 Task: Find connections with filter location Umm al Qaywayn with filter topic #Workfromhomewith filter profile language Spanish with filter current company Google with filter school Institute of Cost and Work Accountants of India with filter industry Bars, Taverns, and Nightclubs with filter service category AssistanceAdvertising with filter keywords title Marketing Director
Action: Mouse moved to (496, 105)
Screenshot: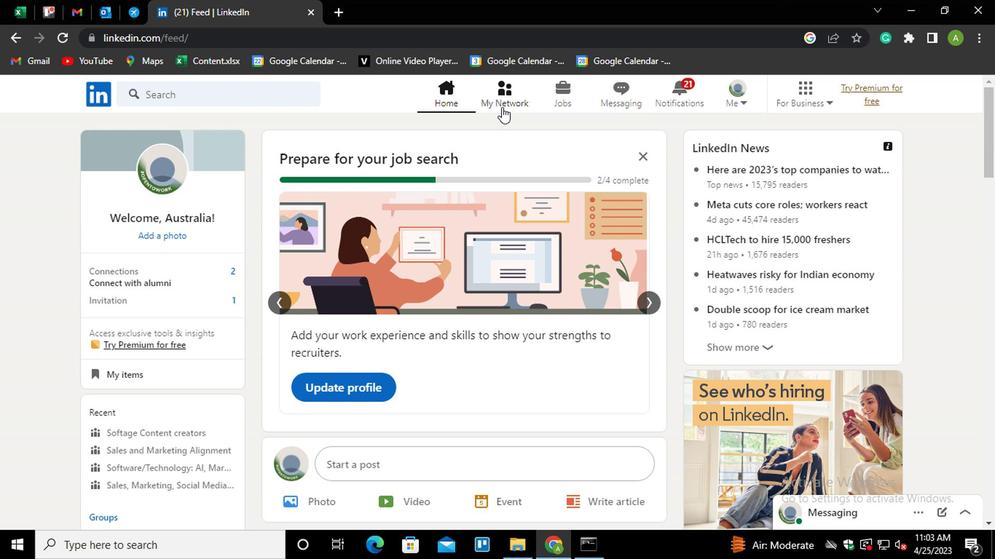 
Action: Mouse pressed left at (496, 105)
Screenshot: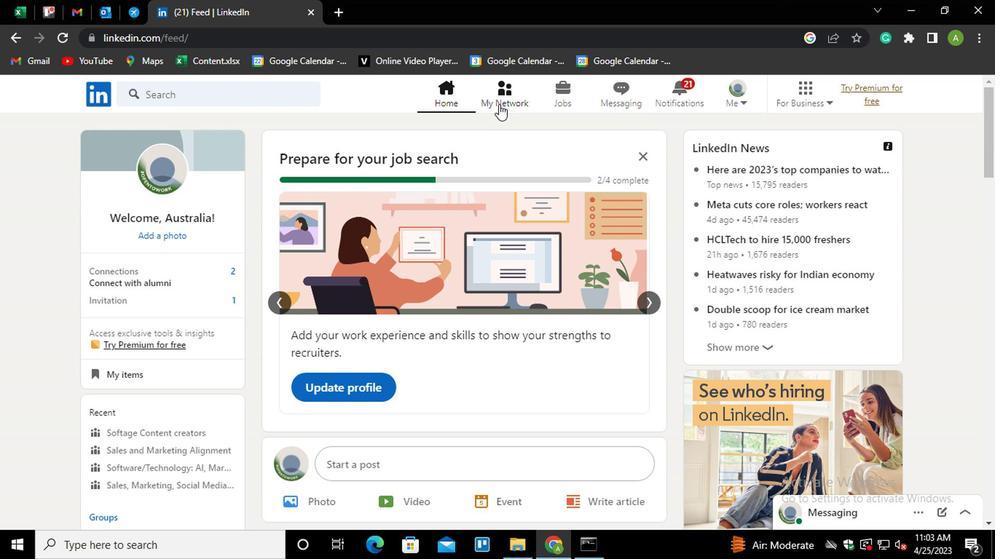 
Action: Mouse moved to (196, 179)
Screenshot: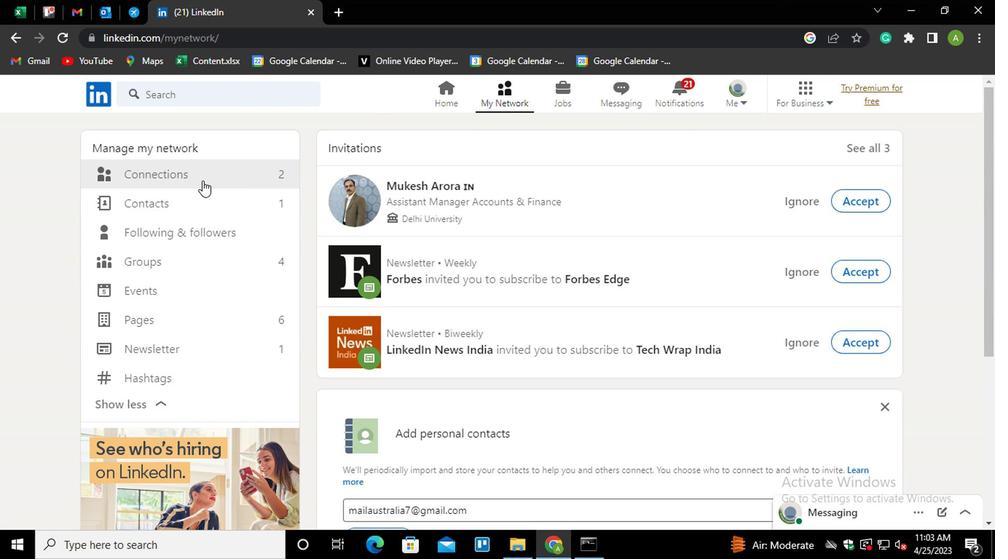 
Action: Mouse pressed left at (196, 179)
Screenshot: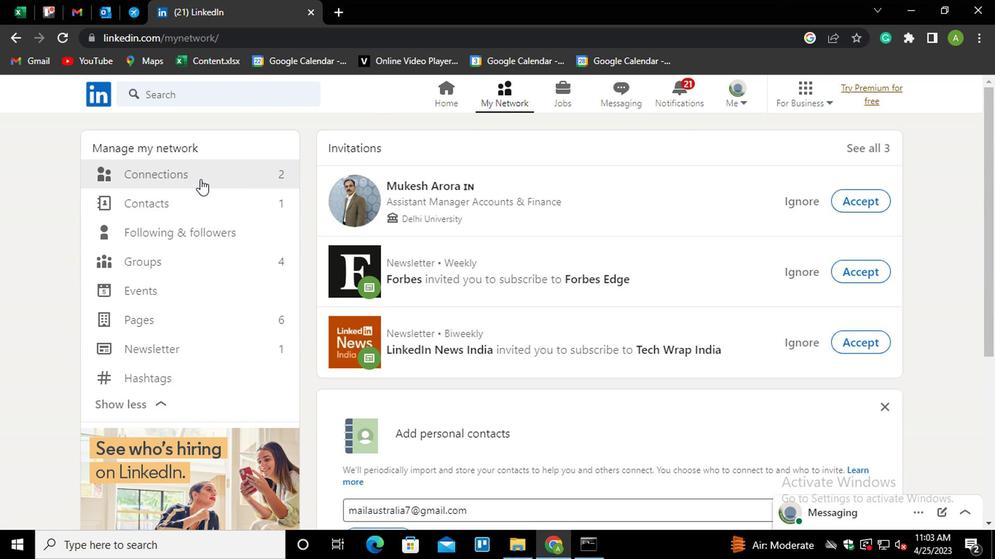 
Action: Mouse moved to (583, 173)
Screenshot: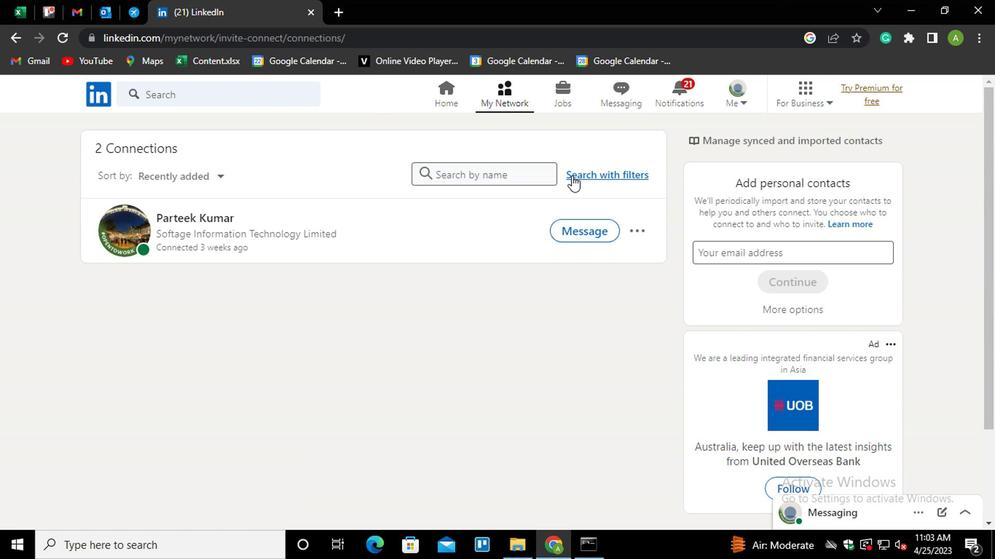 
Action: Mouse pressed left at (583, 173)
Screenshot: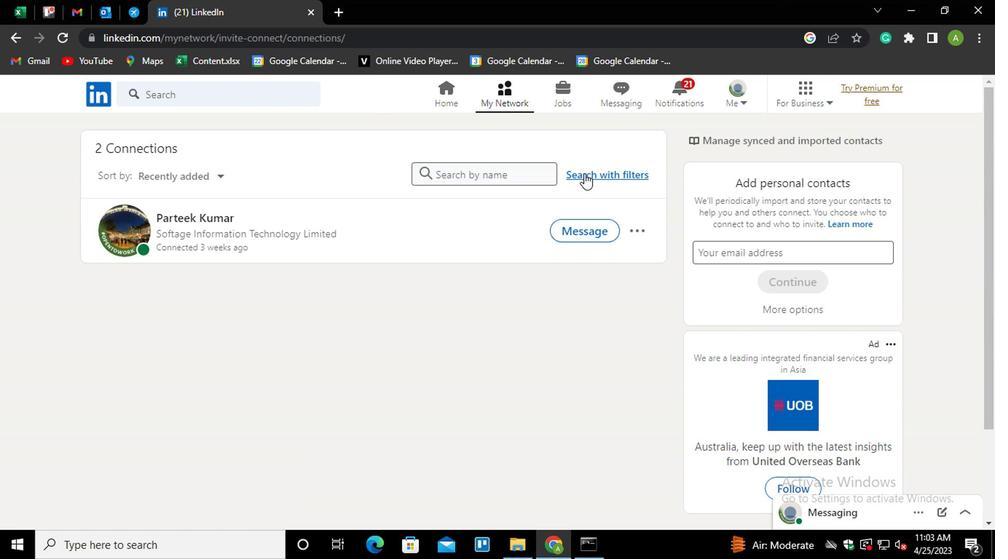 
Action: Mouse moved to (488, 143)
Screenshot: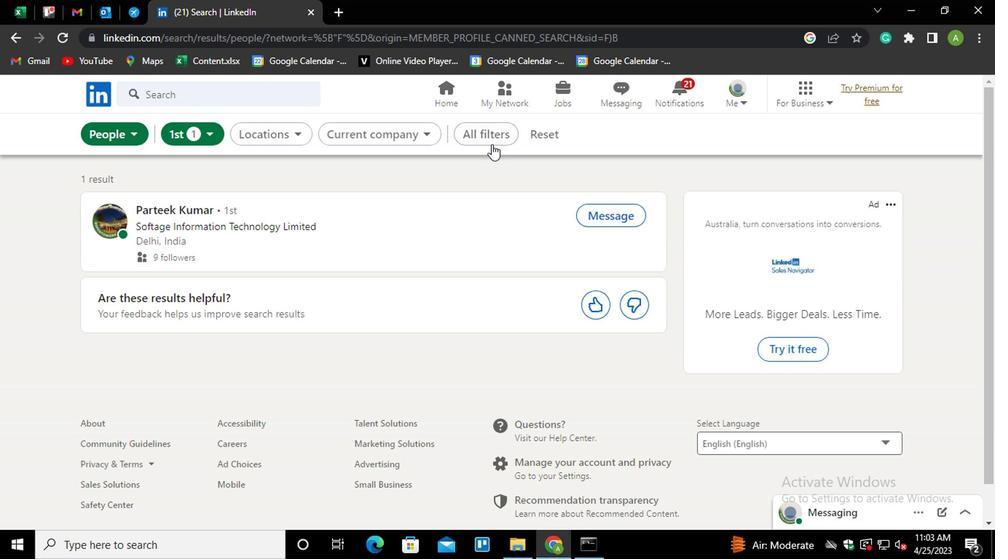 
Action: Mouse pressed left at (488, 143)
Screenshot: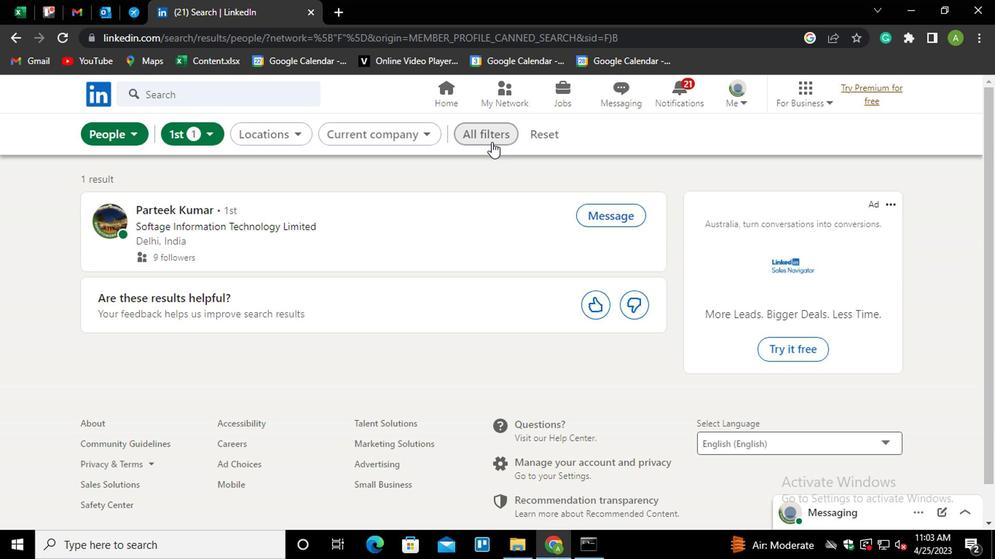 
Action: Mouse moved to (700, 308)
Screenshot: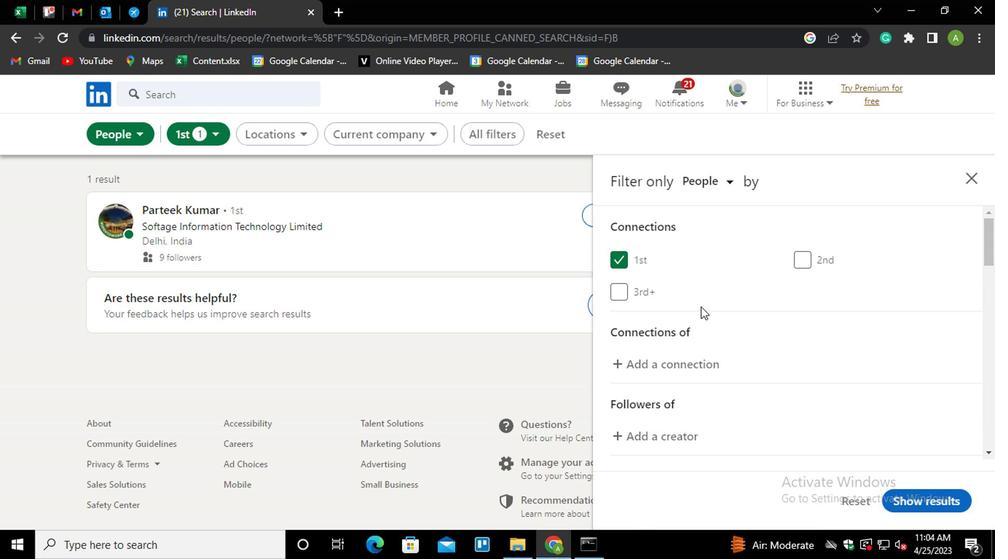 
Action: Mouse scrolled (700, 307) with delta (0, 0)
Screenshot: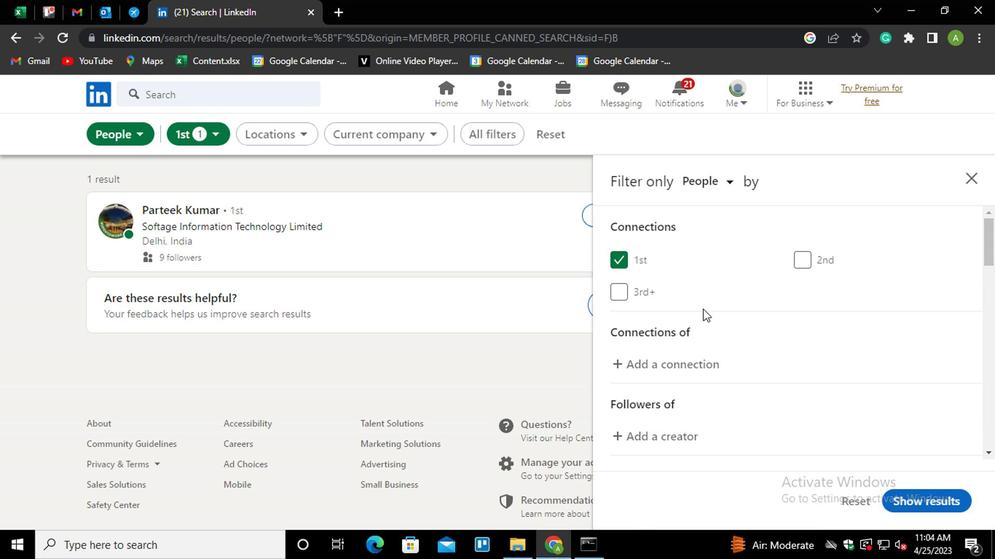 
Action: Mouse moved to (700, 309)
Screenshot: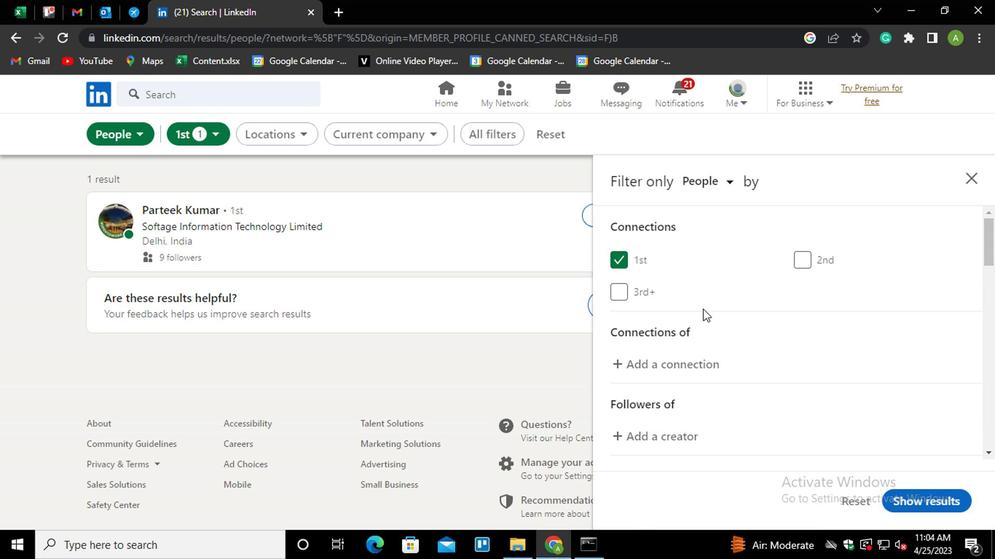 
Action: Mouse scrolled (700, 308) with delta (0, -1)
Screenshot: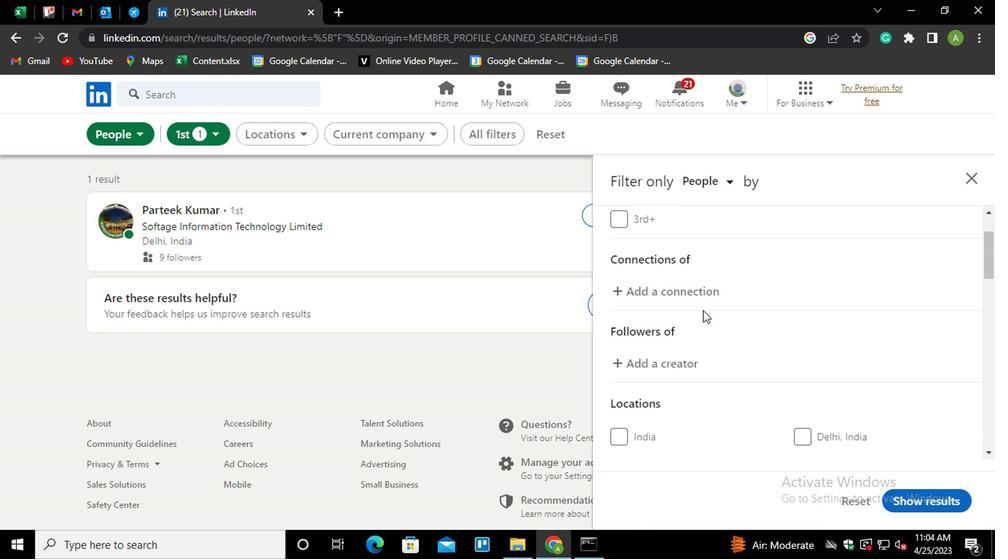 
Action: Mouse moved to (655, 422)
Screenshot: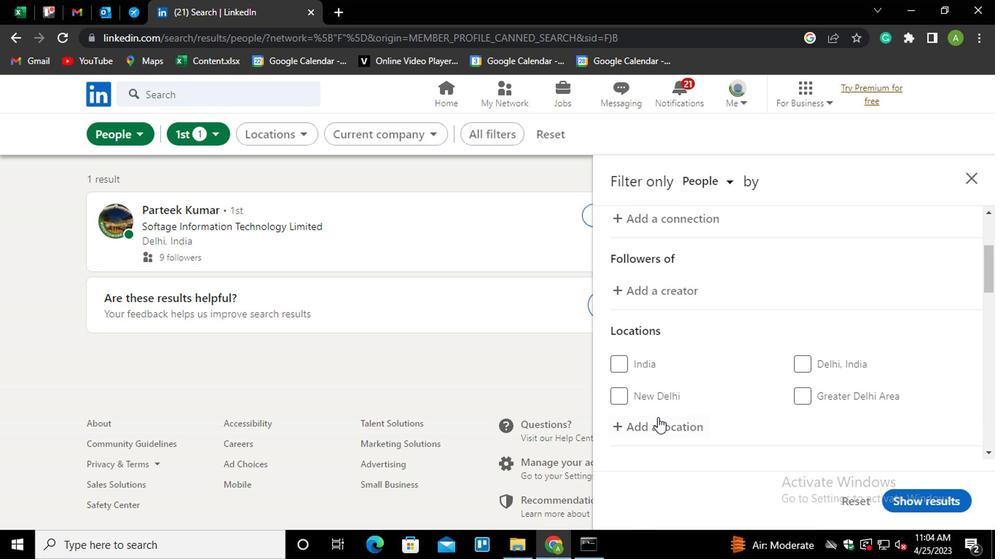 
Action: Mouse pressed left at (655, 422)
Screenshot: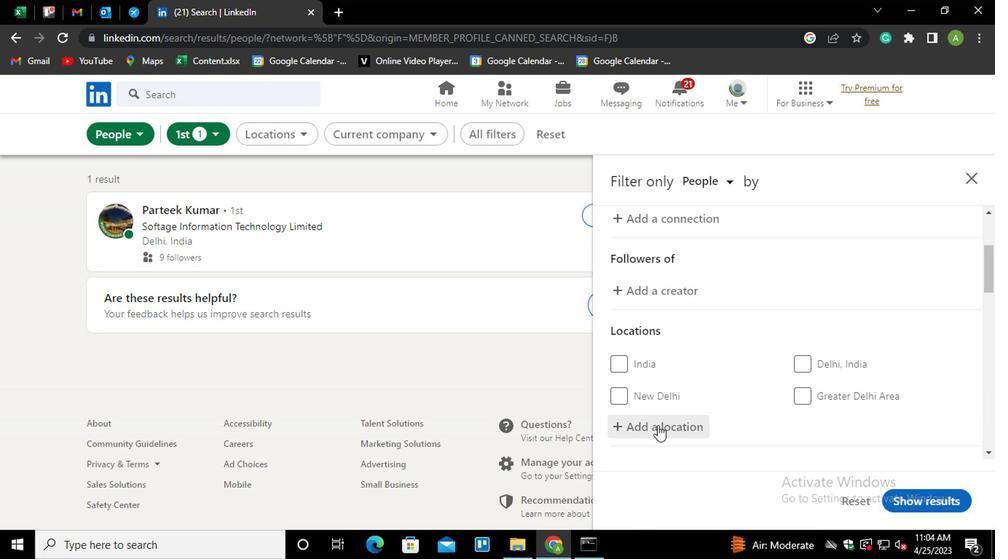 
Action: Mouse moved to (647, 423)
Screenshot: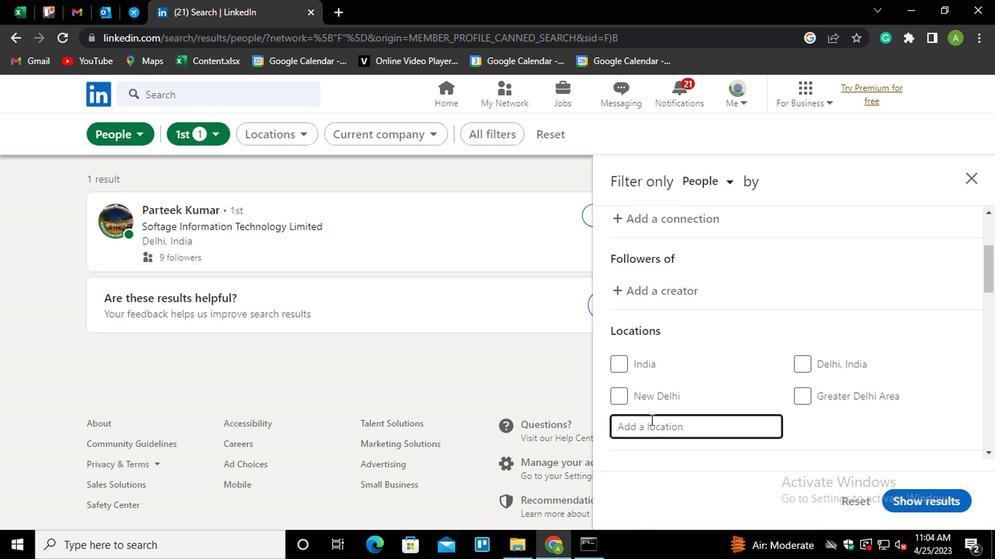 
Action: Mouse pressed left at (647, 423)
Screenshot: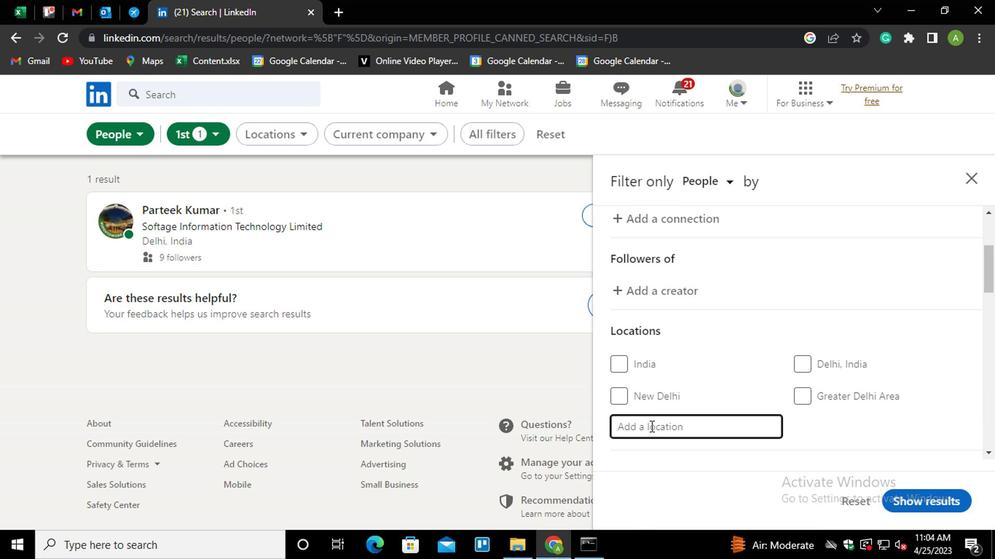 
Action: Mouse moved to (645, 427)
Screenshot: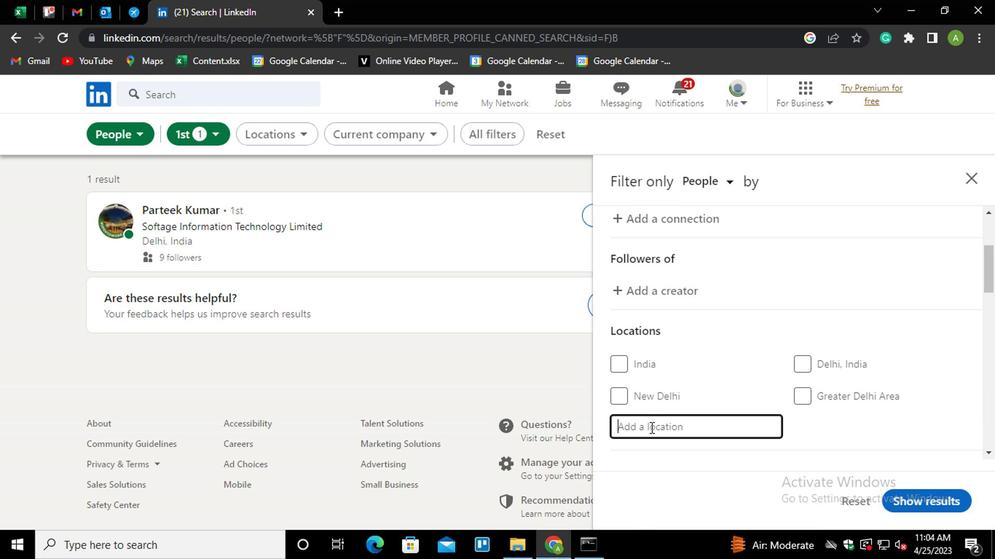 
Action: Key pressed <Key.shift_r><Key.shift_r><Key.shift_r><Key.shift_r>Umm<Key.space>a<Key.down><Key.enter>
Screenshot: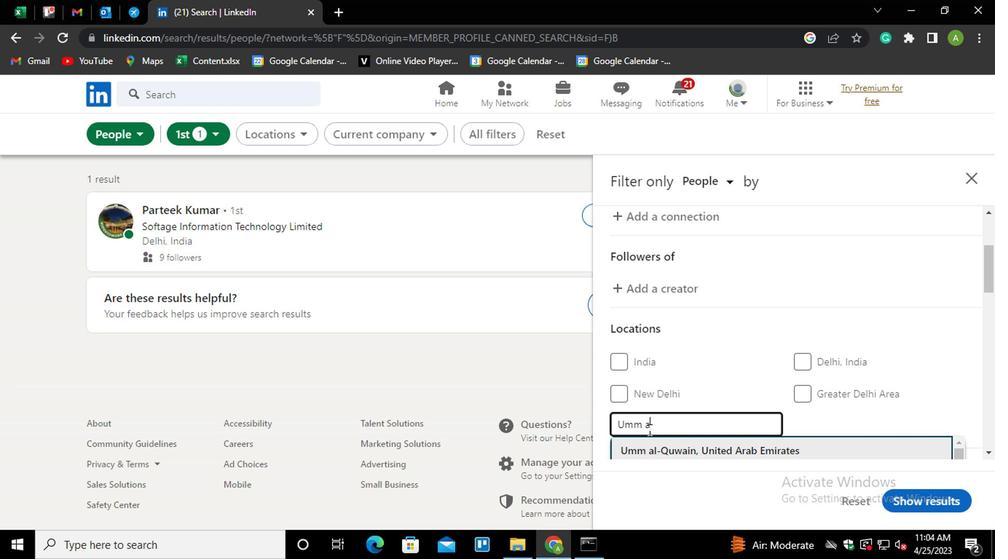 
Action: Mouse moved to (731, 364)
Screenshot: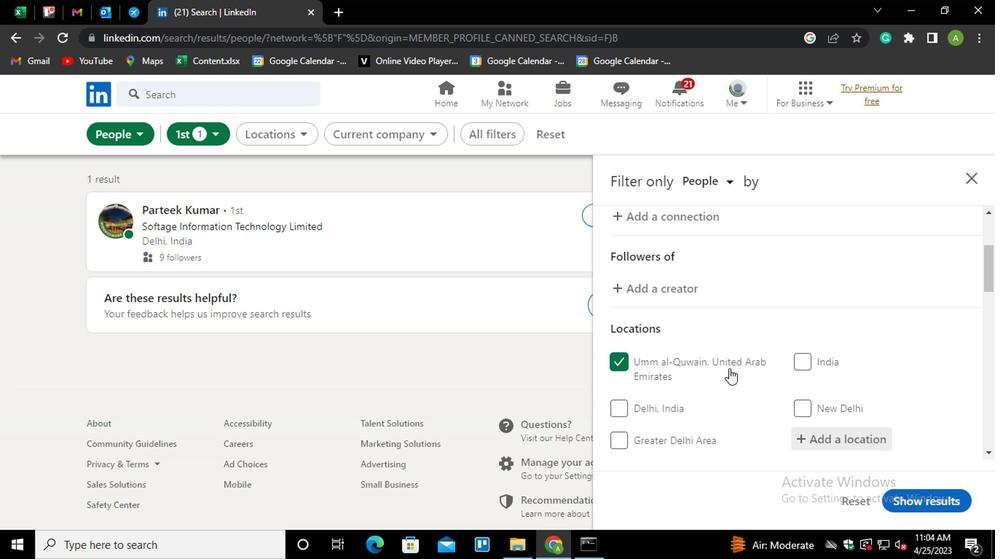 
Action: Mouse scrolled (731, 363) with delta (0, -1)
Screenshot: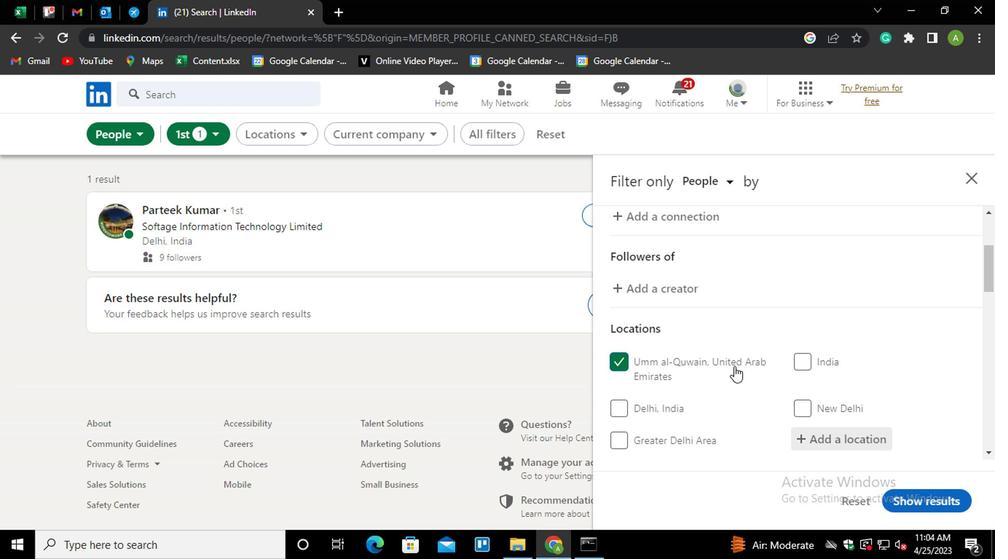 
Action: Mouse scrolled (731, 363) with delta (0, -1)
Screenshot: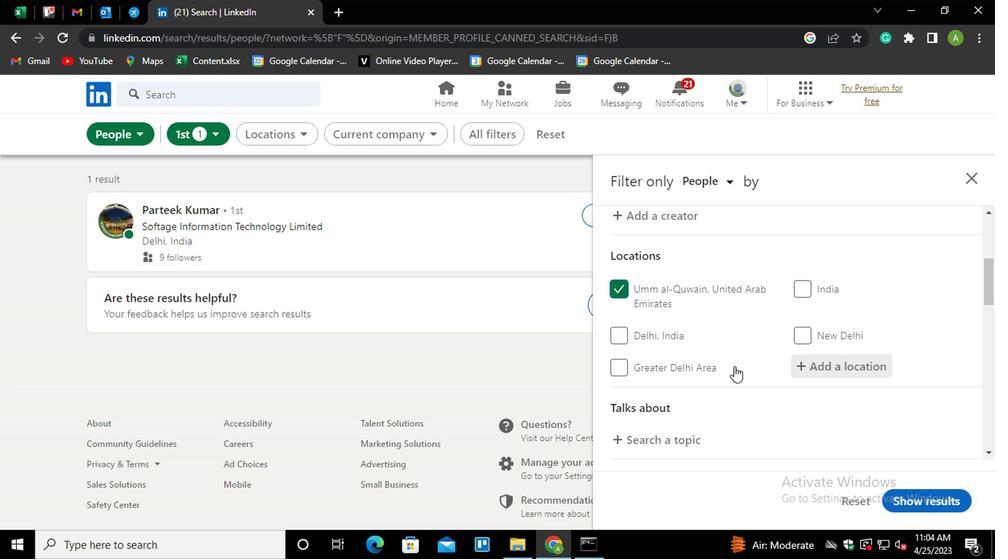 
Action: Mouse moved to (698, 369)
Screenshot: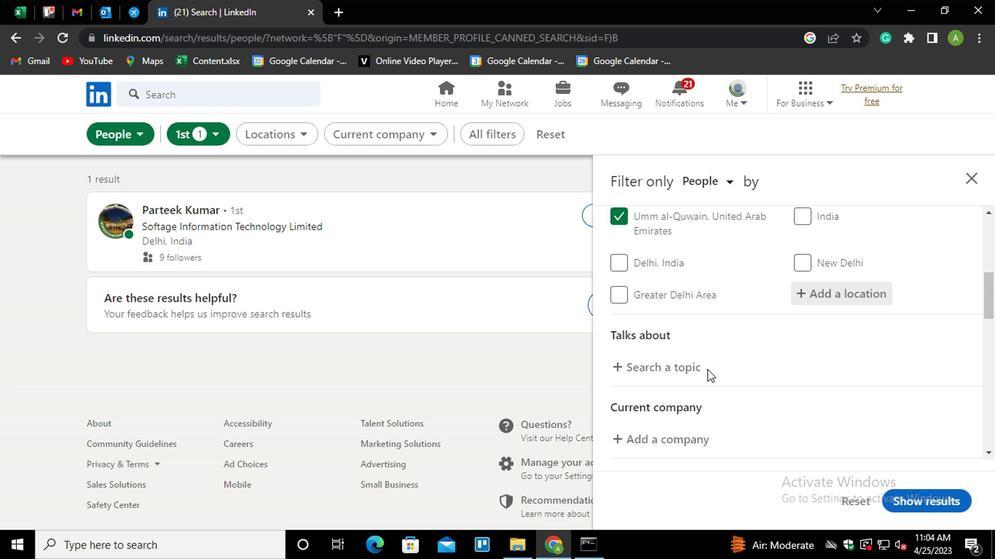 
Action: Mouse pressed left at (698, 369)
Screenshot: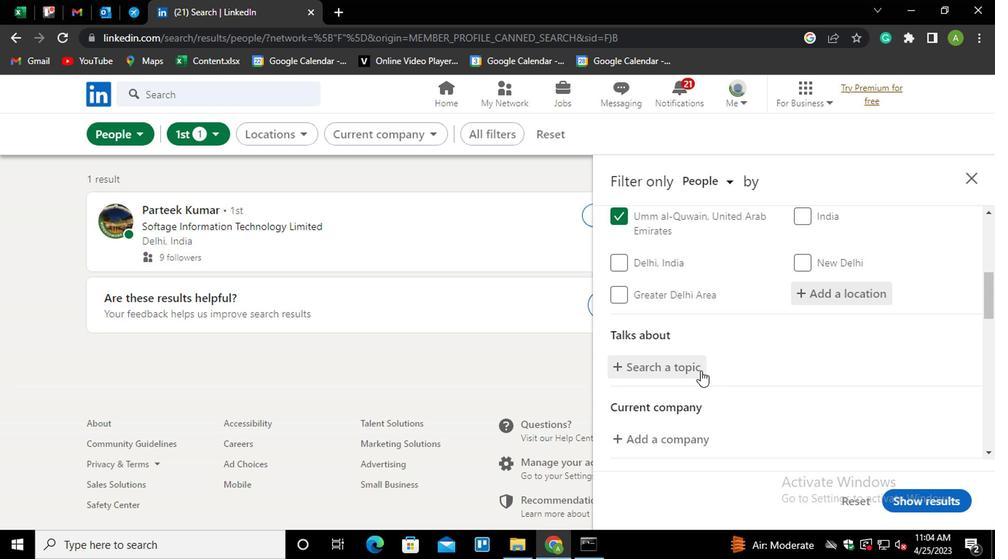 
Action: Mouse moved to (696, 369)
Screenshot: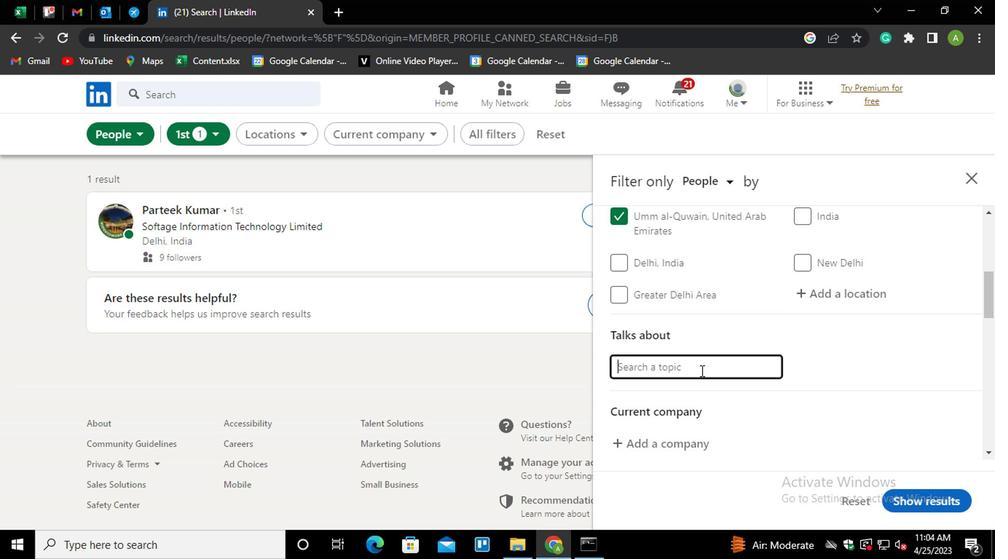 
Action: Key pressed <Key.shift>#<Key.shift>WORKFROMHOME
Screenshot: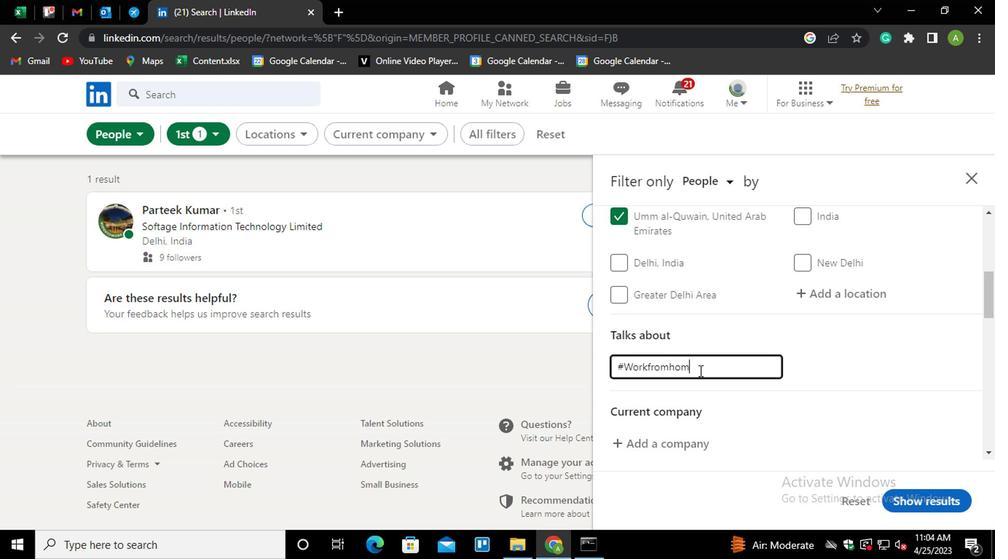 
Action: Mouse moved to (832, 373)
Screenshot: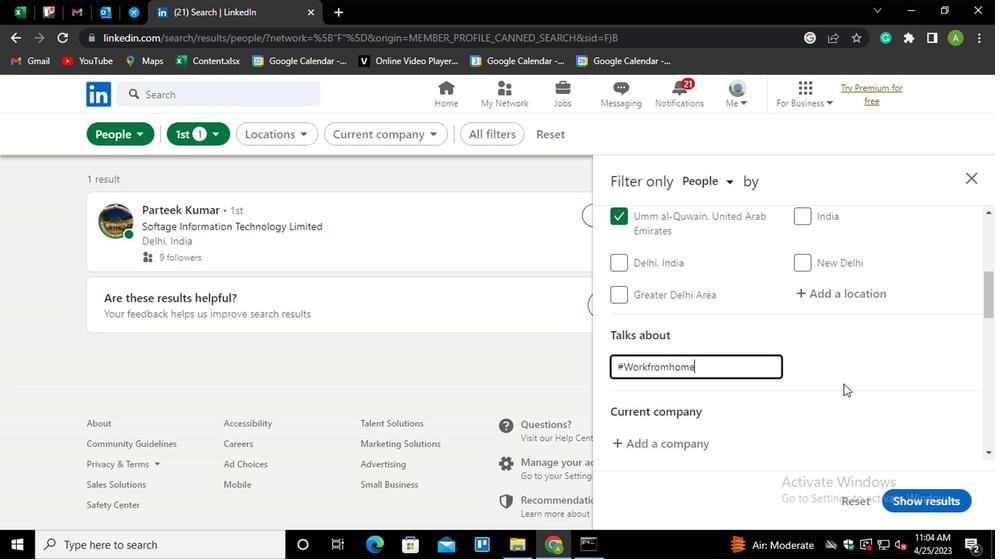 
Action: Mouse pressed left at (832, 373)
Screenshot: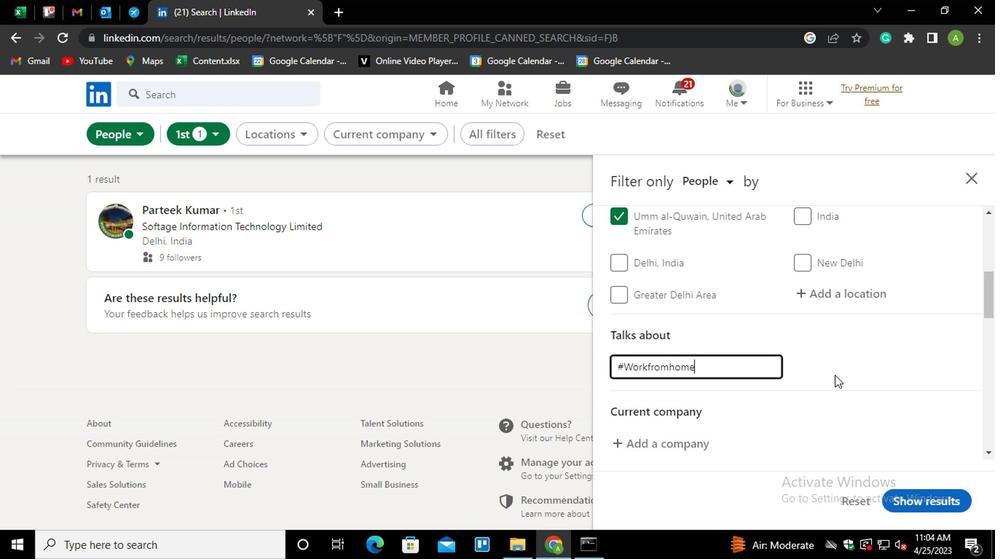 
Action: Mouse scrolled (832, 372) with delta (0, 0)
Screenshot: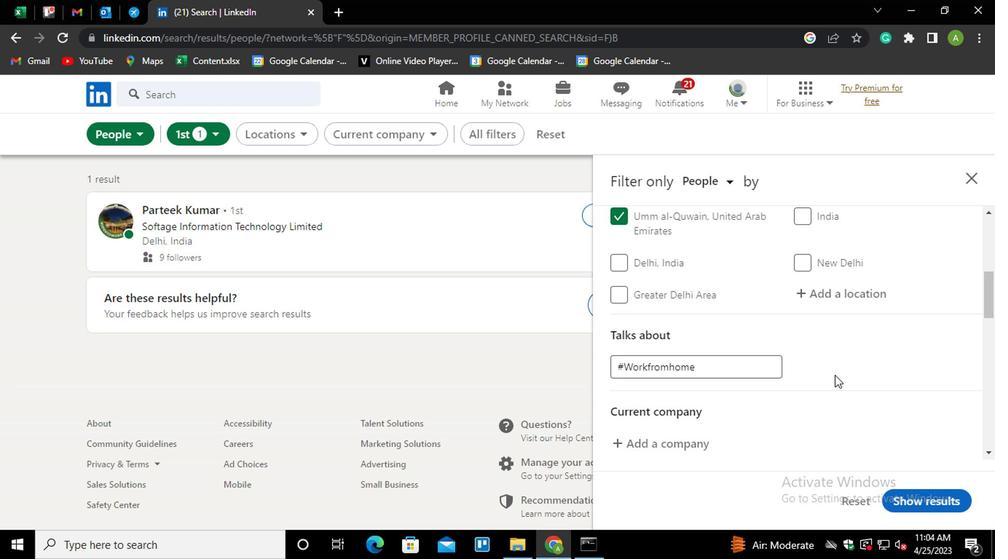 
Action: Mouse scrolled (832, 372) with delta (0, 0)
Screenshot: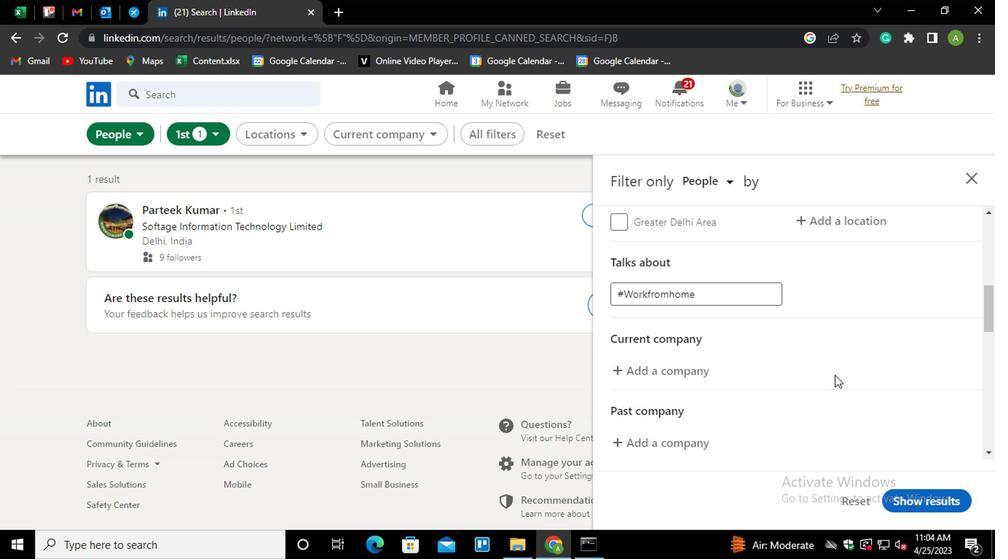 
Action: Mouse scrolled (832, 372) with delta (0, 0)
Screenshot: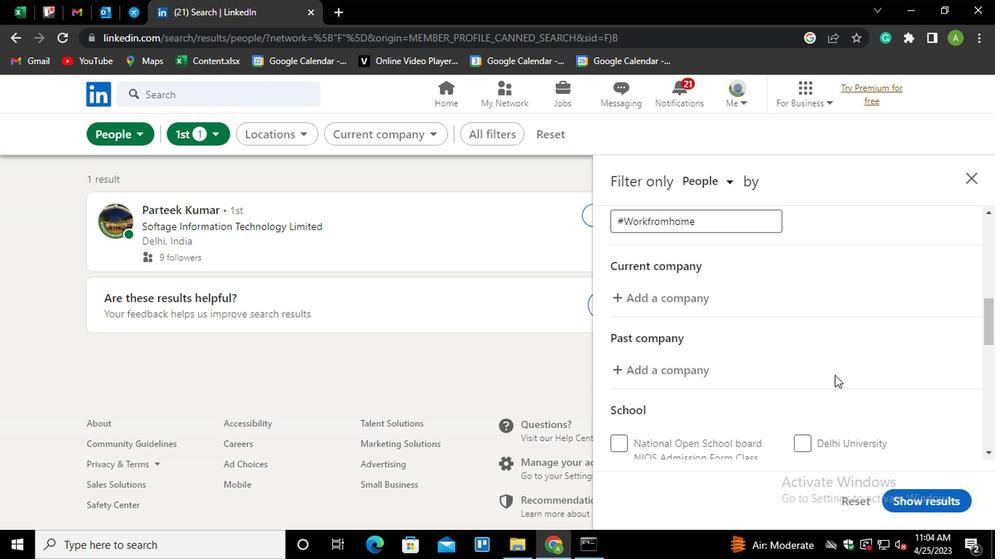 
Action: Mouse moved to (805, 303)
Screenshot: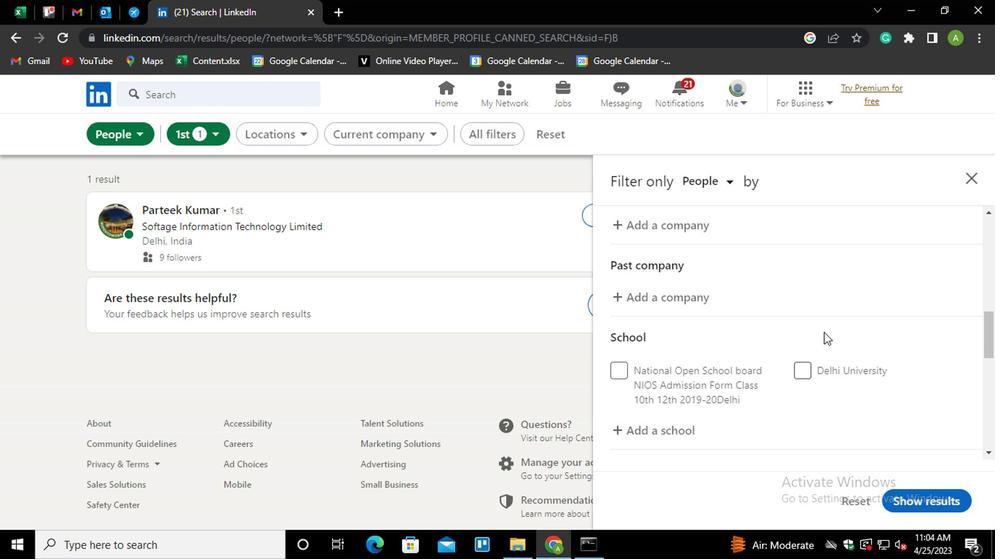 
Action: Mouse scrolled (805, 302) with delta (0, -1)
Screenshot: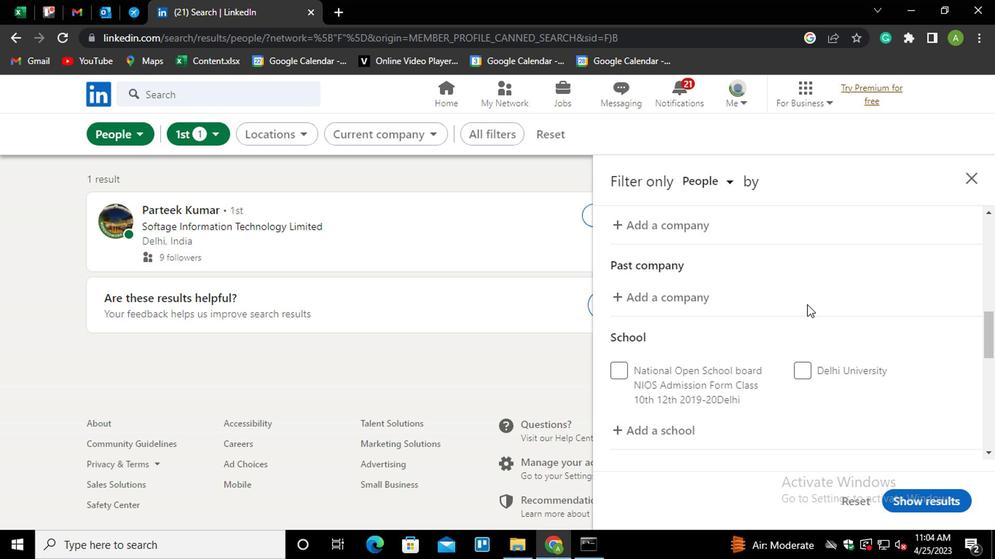 
Action: Mouse scrolled (805, 302) with delta (0, -1)
Screenshot: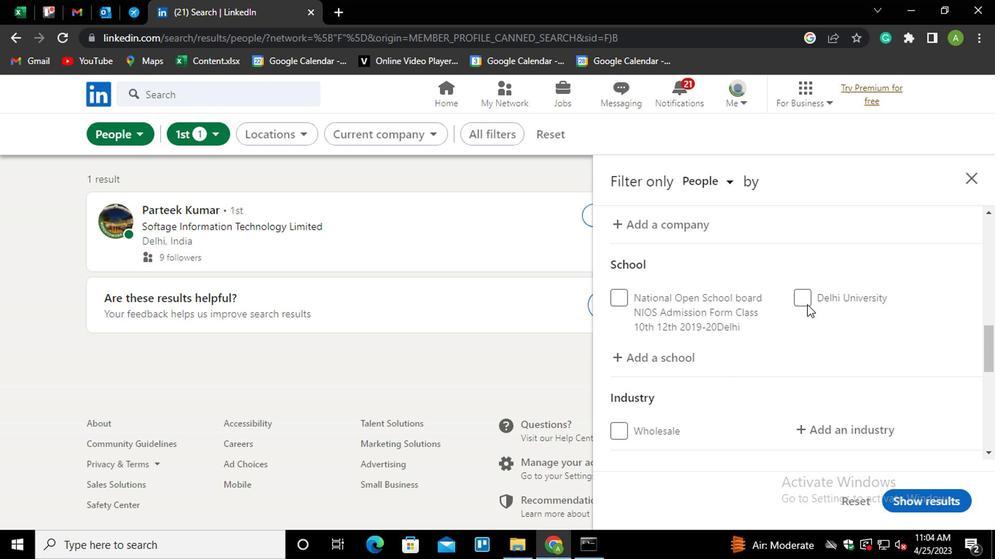 
Action: Mouse scrolled (805, 302) with delta (0, -1)
Screenshot: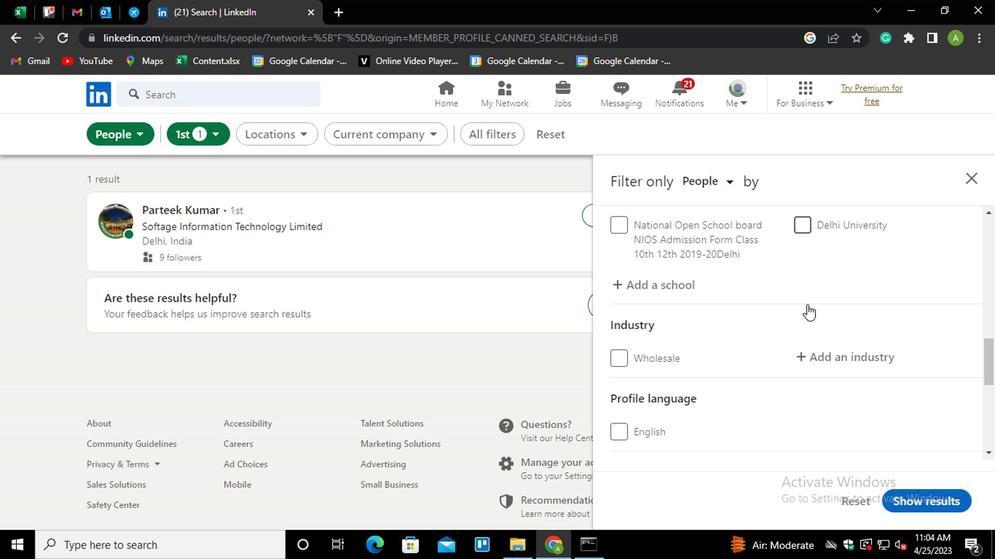 
Action: Mouse moved to (803, 303)
Screenshot: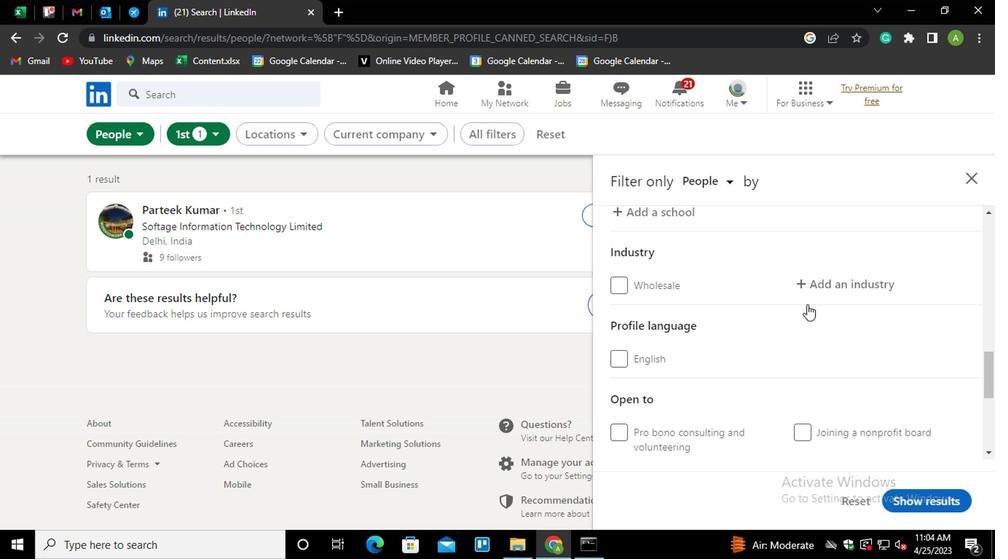 
Action: Mouse scrolled (803, 304) with delta (0, 0)
Screenshot: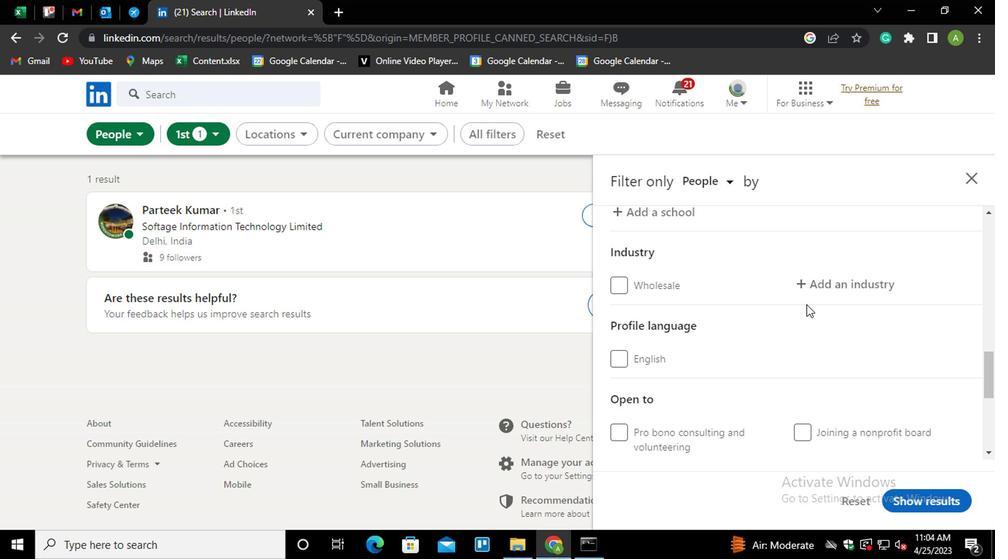 
Action: Mouse scrolled (803, 304) with delta (0, 0)
Screenshot: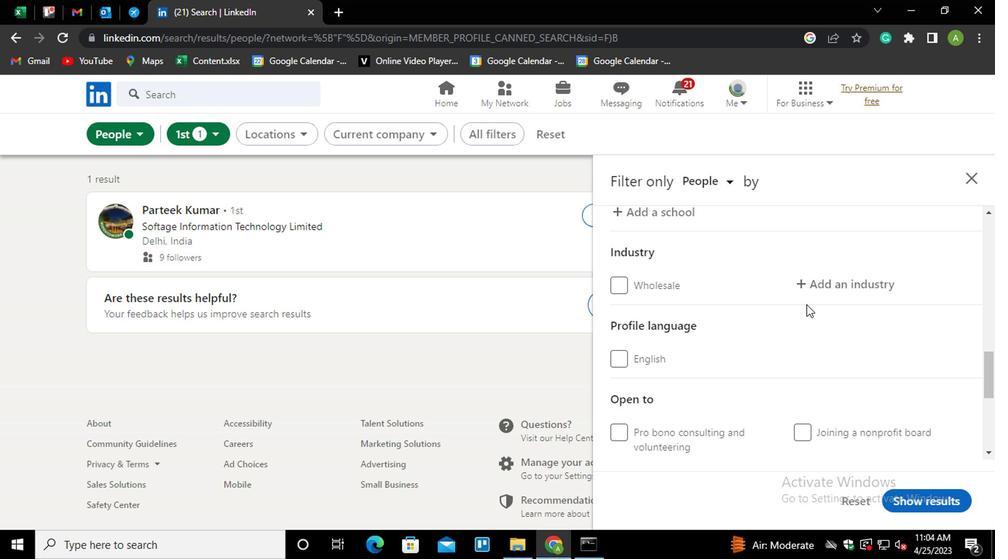 
Action: Mouse scrolled (803, 304) with delta (0, 0)
Screenshot: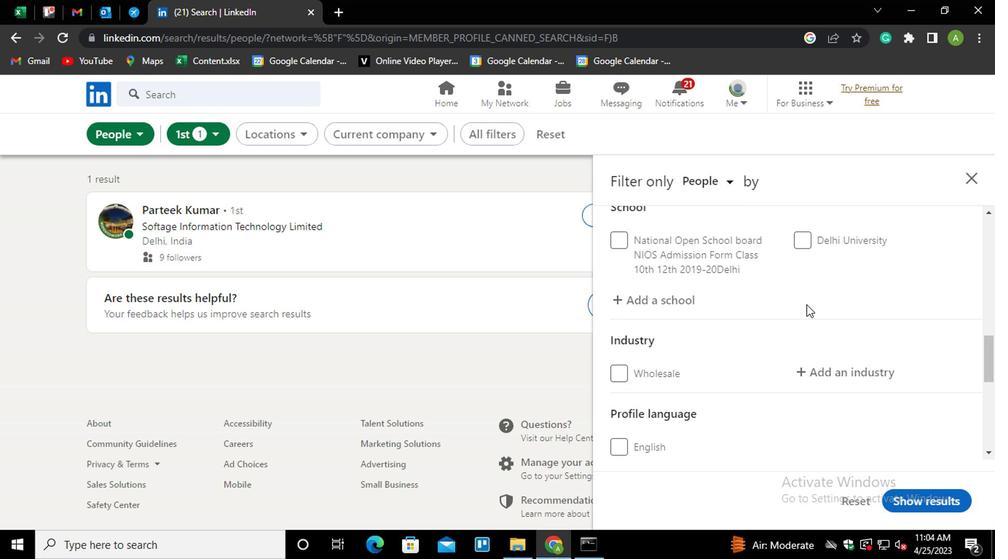 
Action: Mouse scrolled (803, 304) with delta (0, 0)
Screenshot: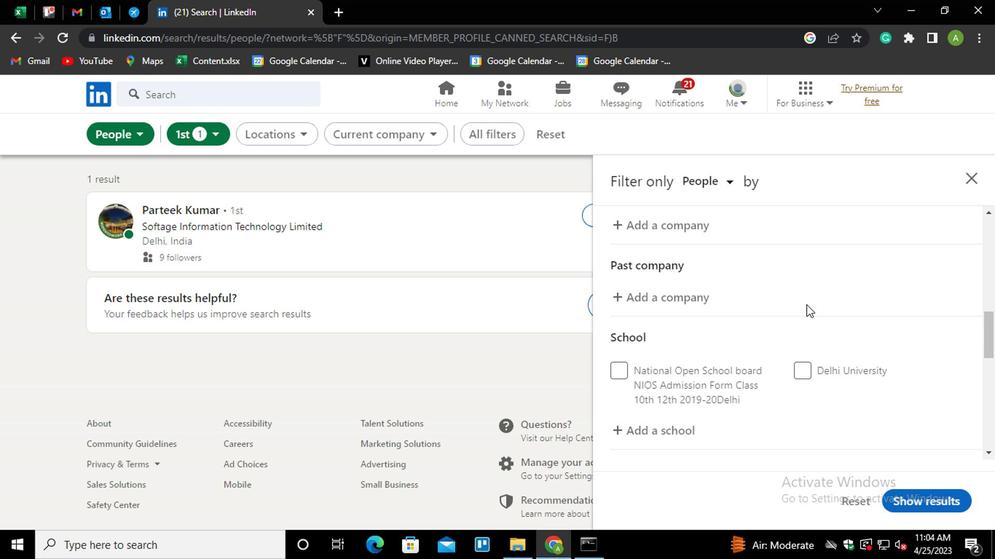 
Action: Mouse scrolled (803, 304) with delta (0, 0)
Screenshot: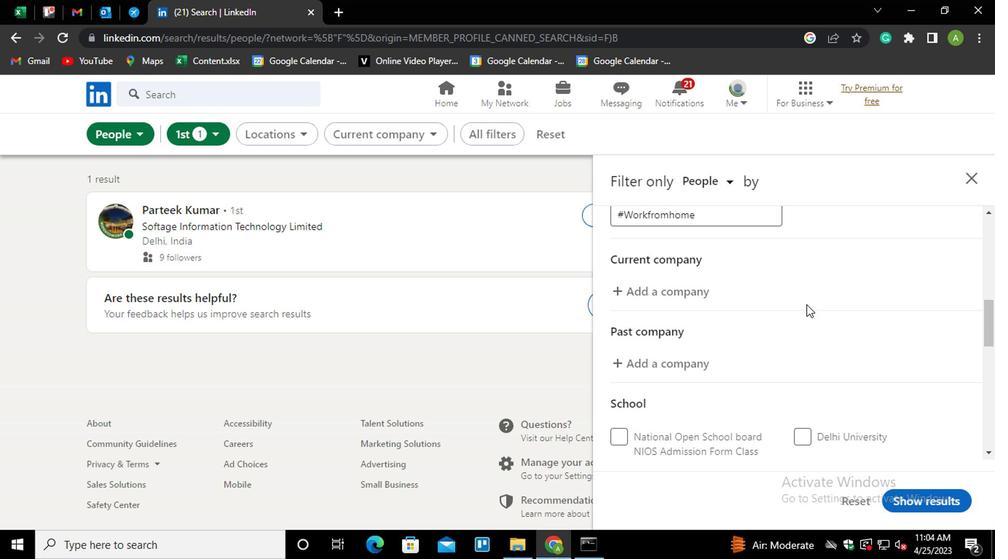 
Action: Mouse moved to (640, 369)
Screenshot: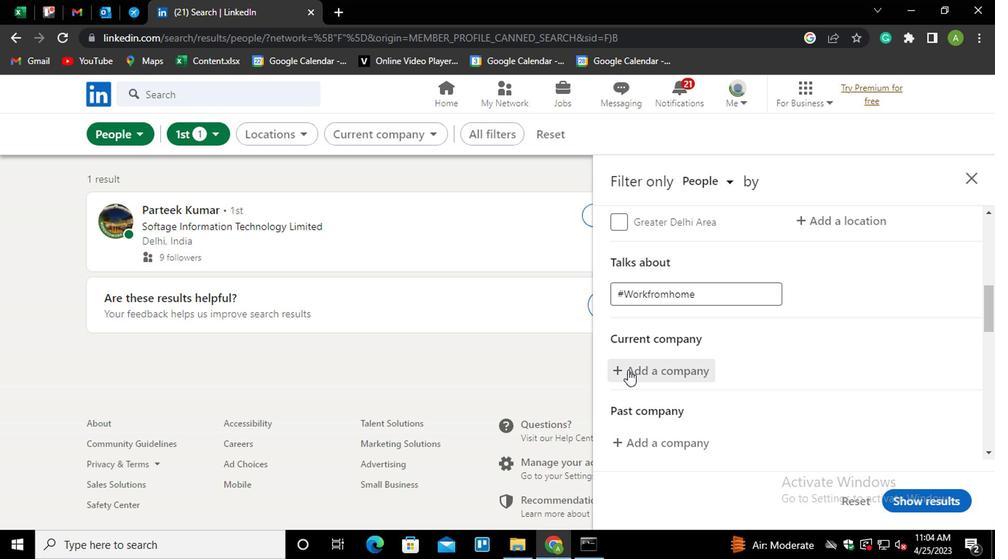 
Action: Mouse pressed left at (640, 369)
Screenshot: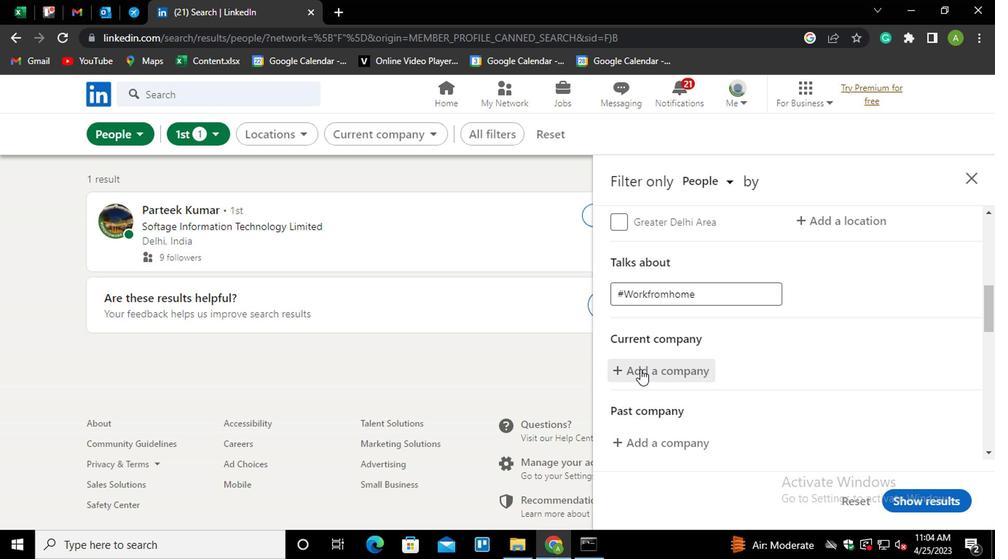 
Action: Mouse moved to (639, 371)
Screenshot: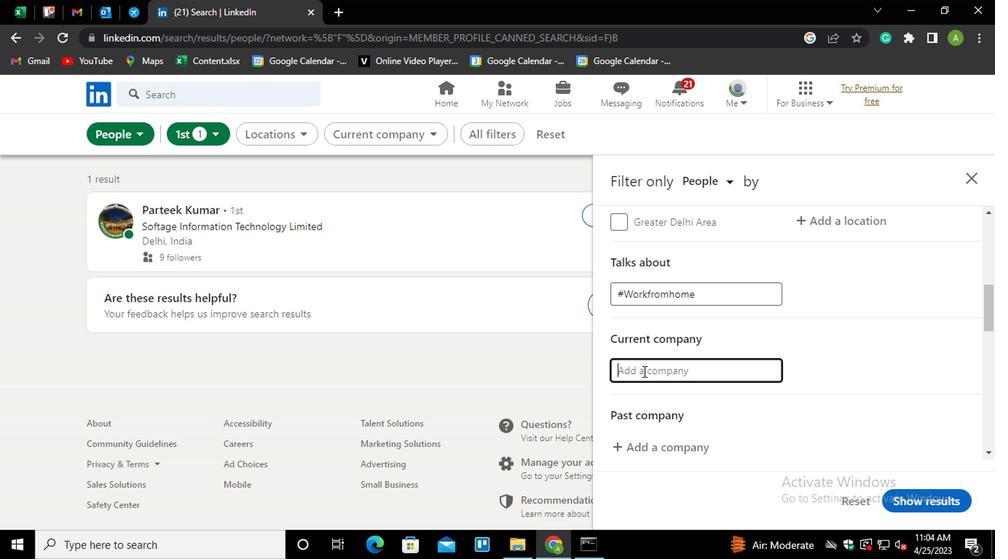 
Action: Key pressed <Key.shift>GOOGLE<Key.down><Key.enter>
Screenshot: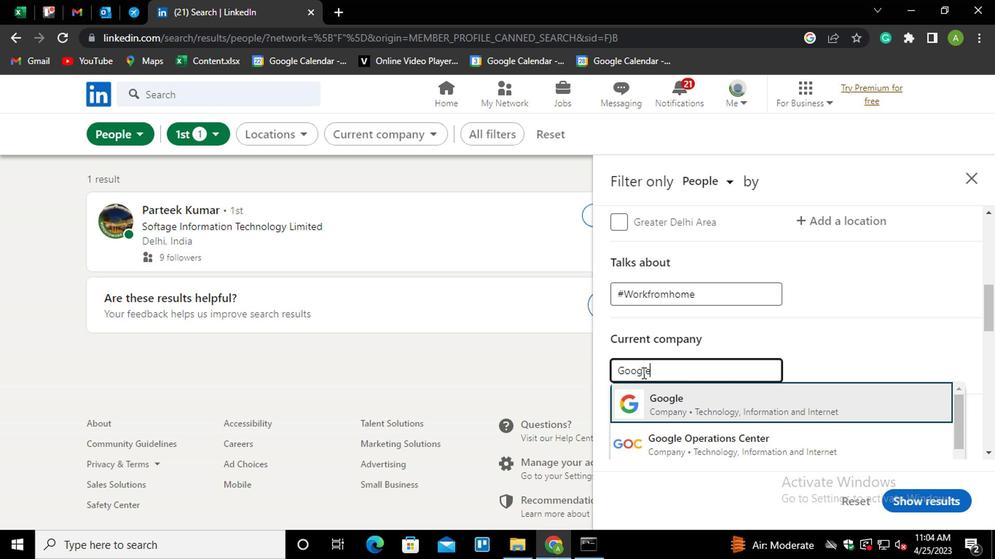 
Action: Mouse moved to (767, 395)
Screenshot: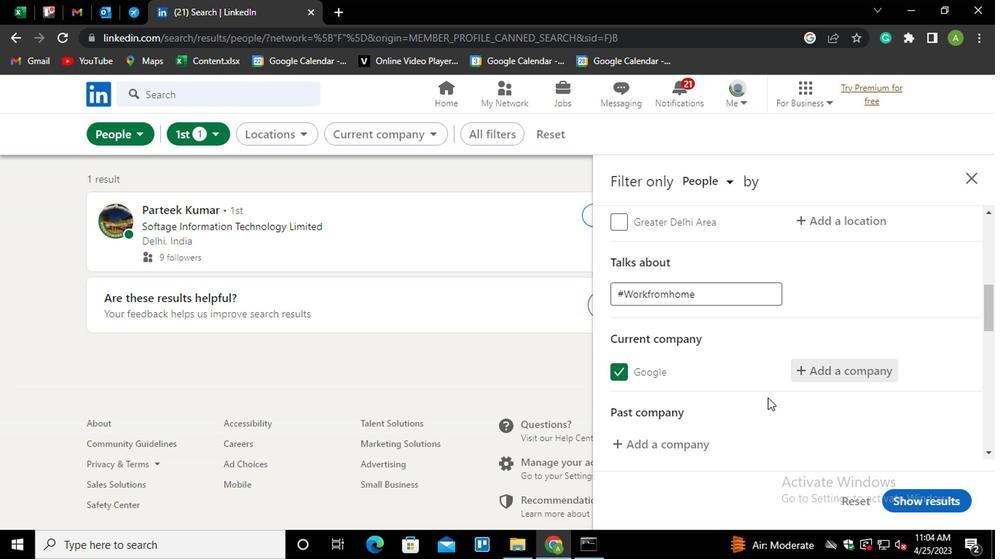 
Action: Mouse scrolled (767, 394) with delta (0, 0)
Screenshot: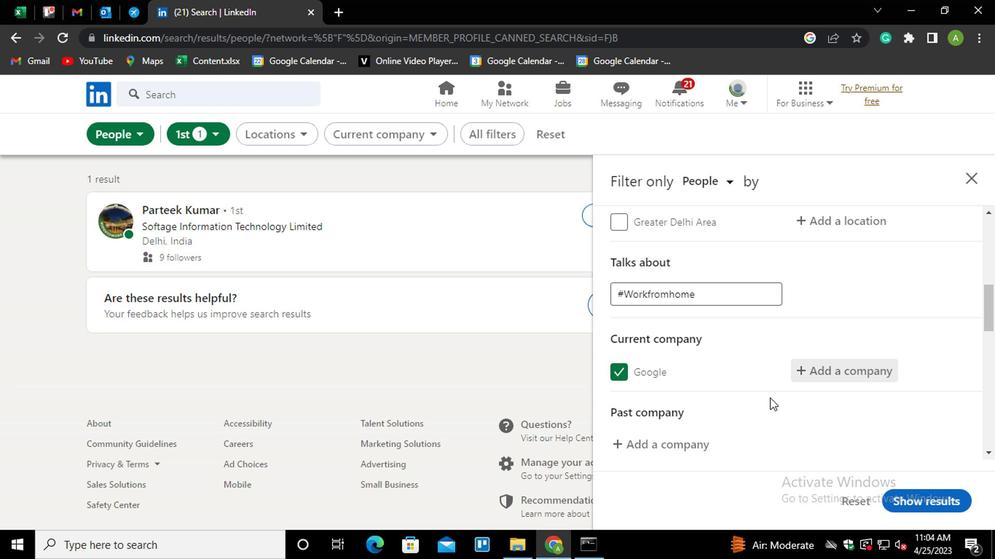 
Action: Mouse moved to (768, 395)
Screenshot: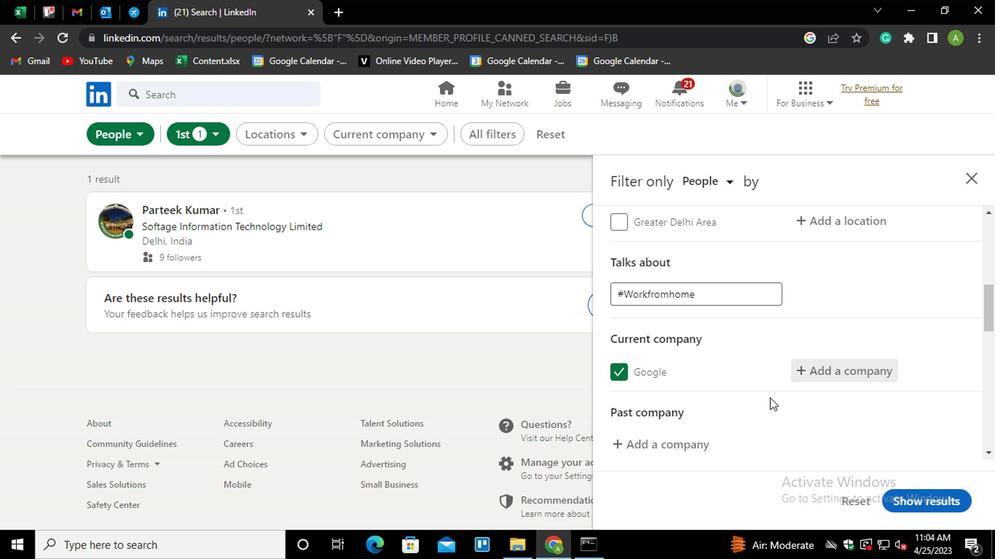 
Action: Mouse scrolled (768, 394) with delta (0, 0)
Screenshot: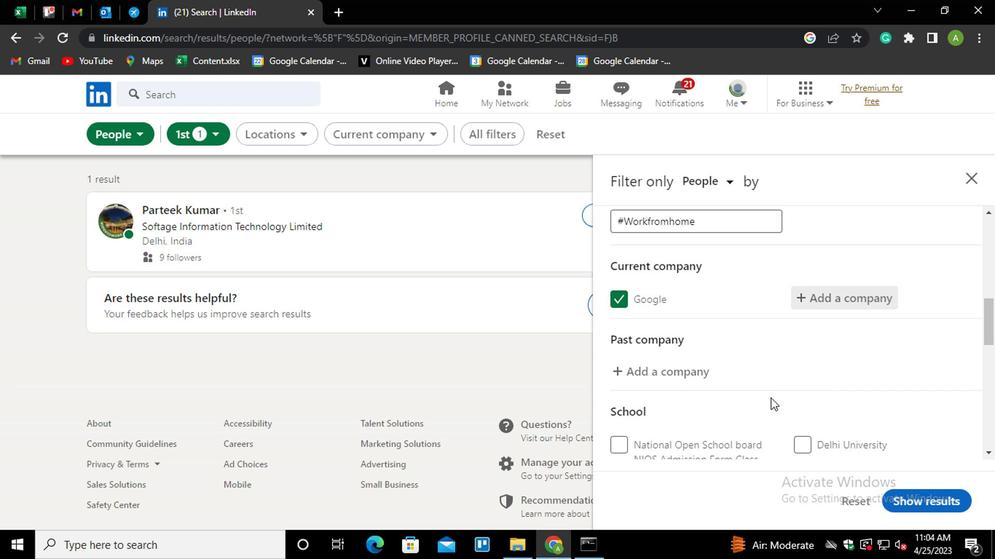 
Action: Mouse moved to (663, 429)
Screenshot: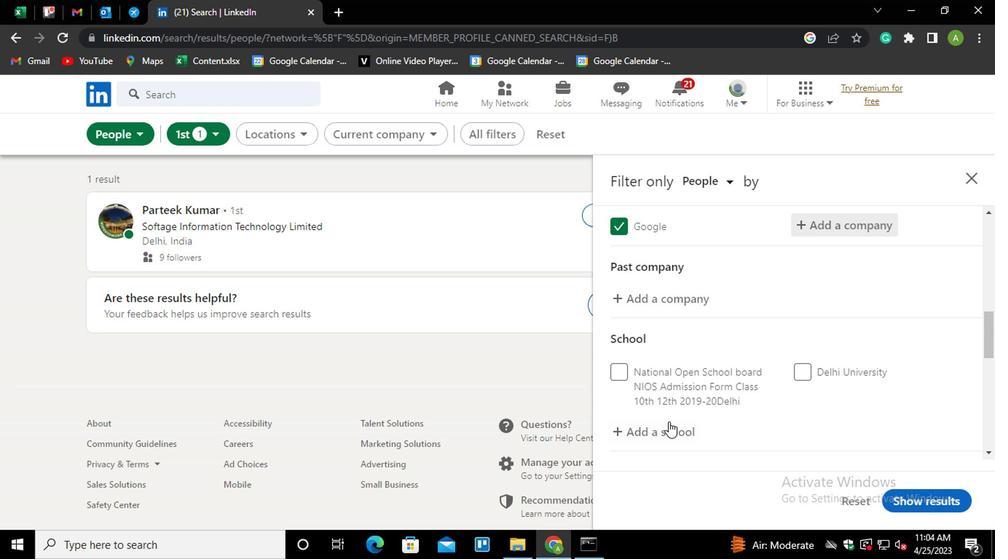 
Action: Mouse pressed left at (663, 429)
Screenshot: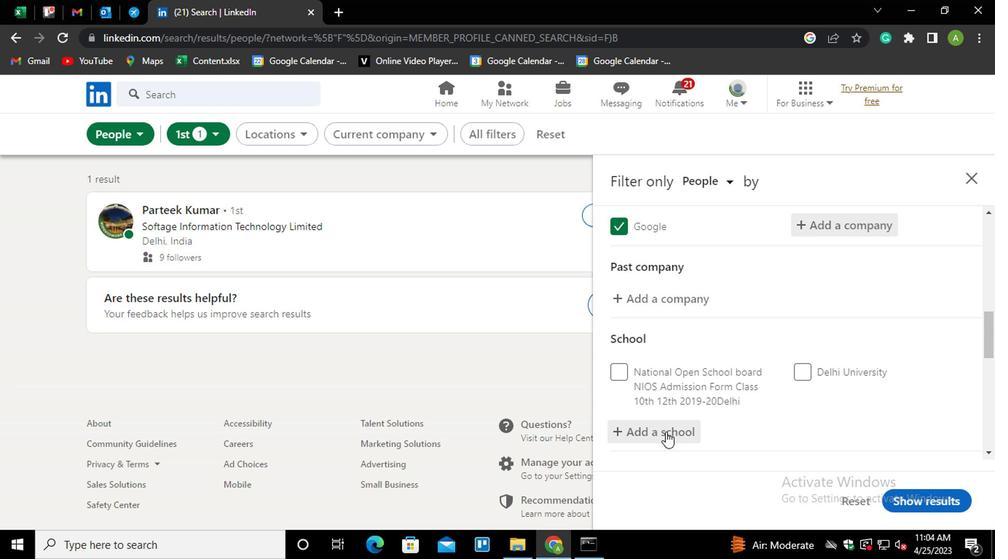 
Action: Mouse moved to (658, 432)
Screenshot: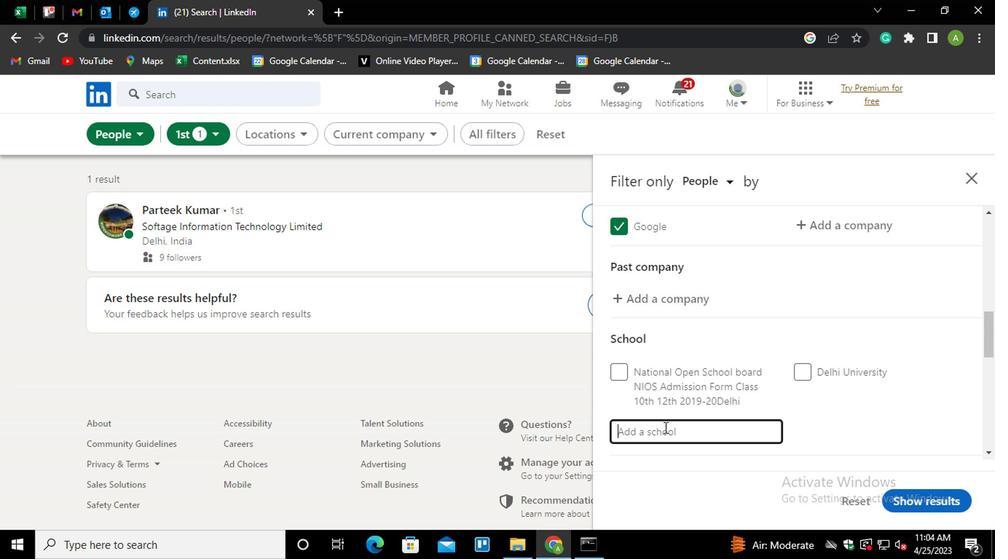 
Action: Mouse pressed left at (658, 432)
Screenshot: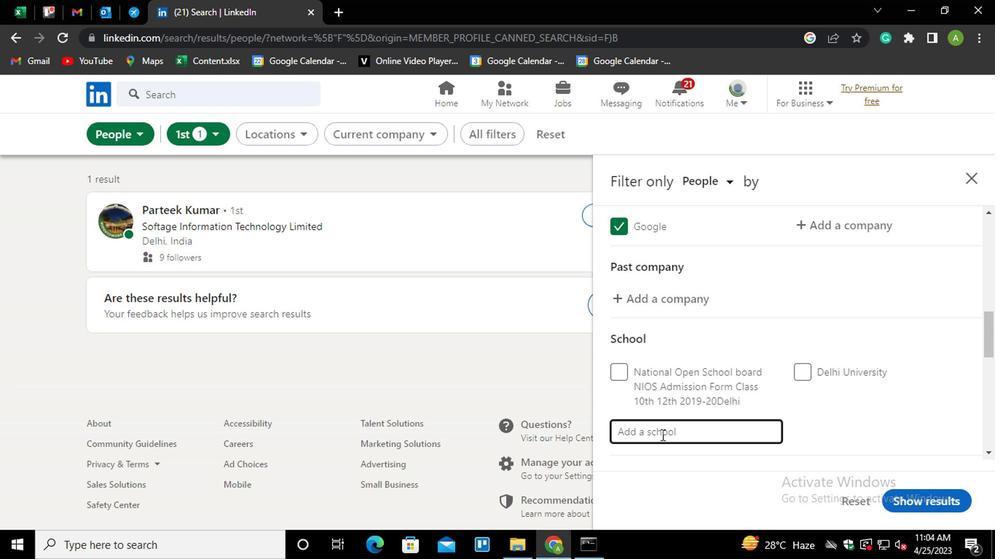 
Action: Mouse moved to (656, 433)
Screenshot: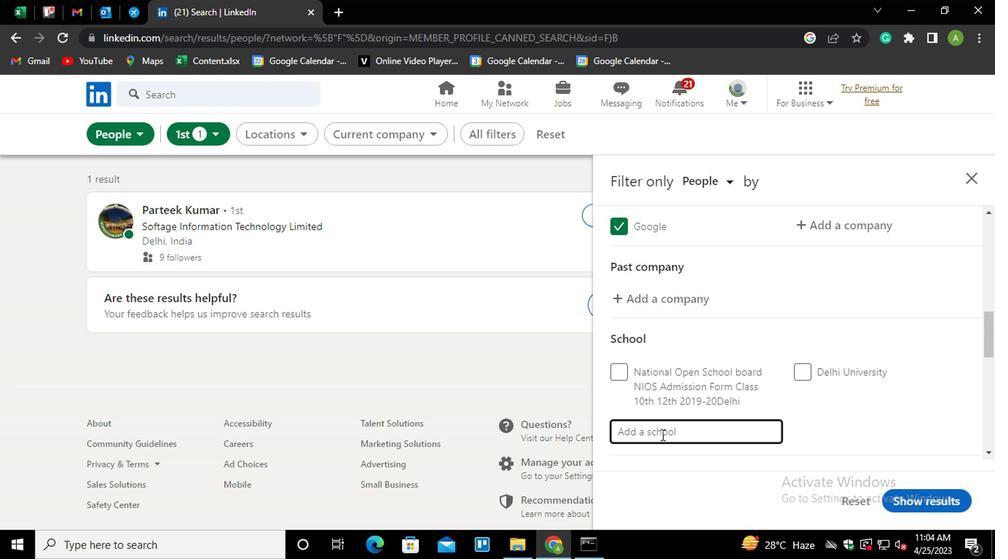 
Action: Key pressed <Key.shift><Key.shift><Key.shift><Key.shift><Key.shift><Key.shift><Key.shift><Key.shift><Key.shift><Key.shift><Key.shift><Key.shift>CI<Key.backspace>OST<Key.space>AND
Screenshot: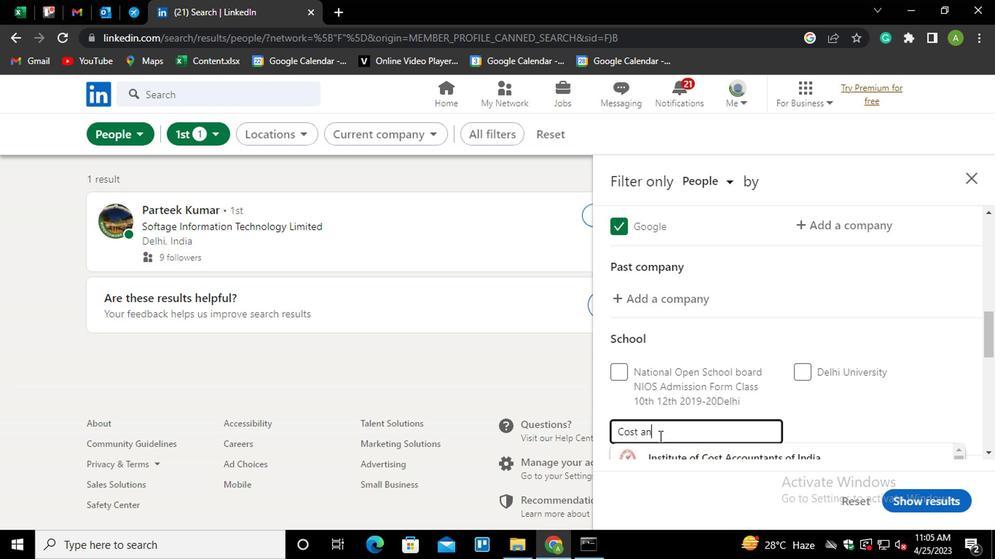 
Action: Mouse moved to (740, 400)
Screenshot: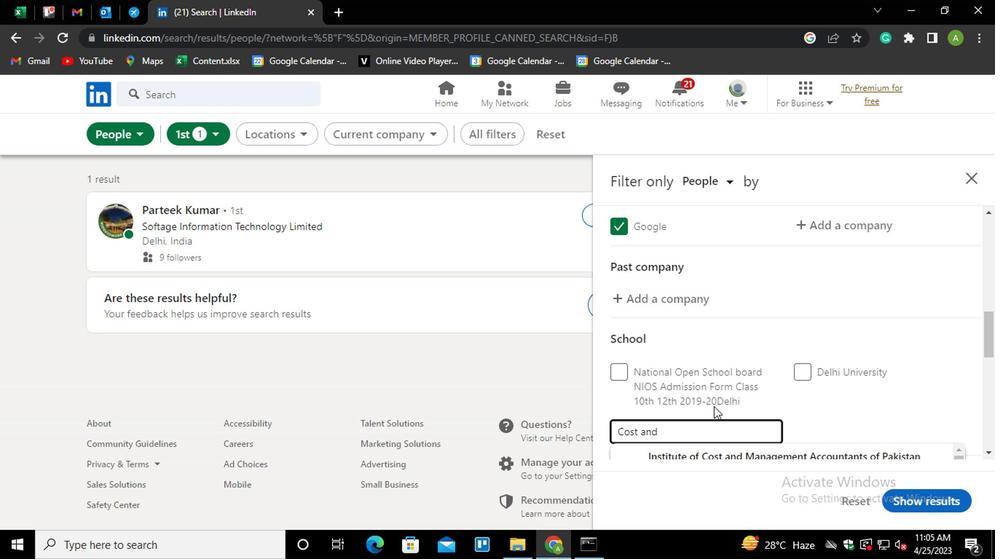 
Action: Mouse scrolled (740, 400) with delta (0, 0)
Screenshot: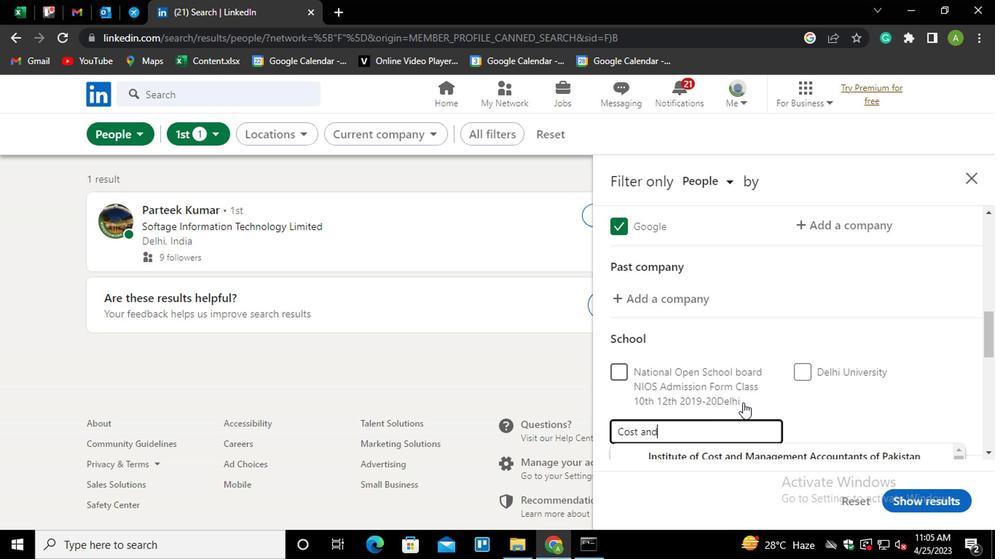 
Action: Mouse moved to (738, 403)
Screenshot: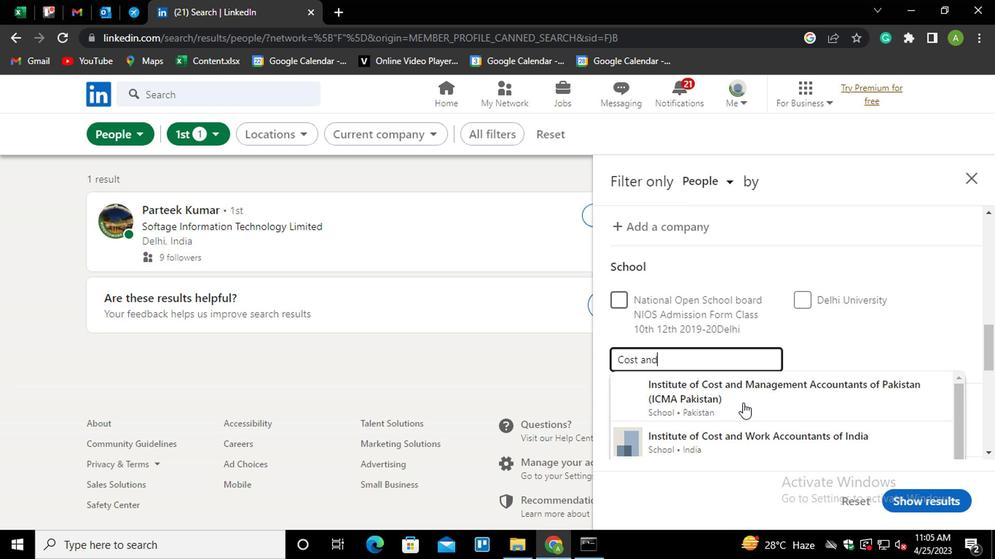 
Action: Key pressed <Key.space><Key.shift>WOR<Key.enter>K<Key.down><Key.enter>
Screenshot: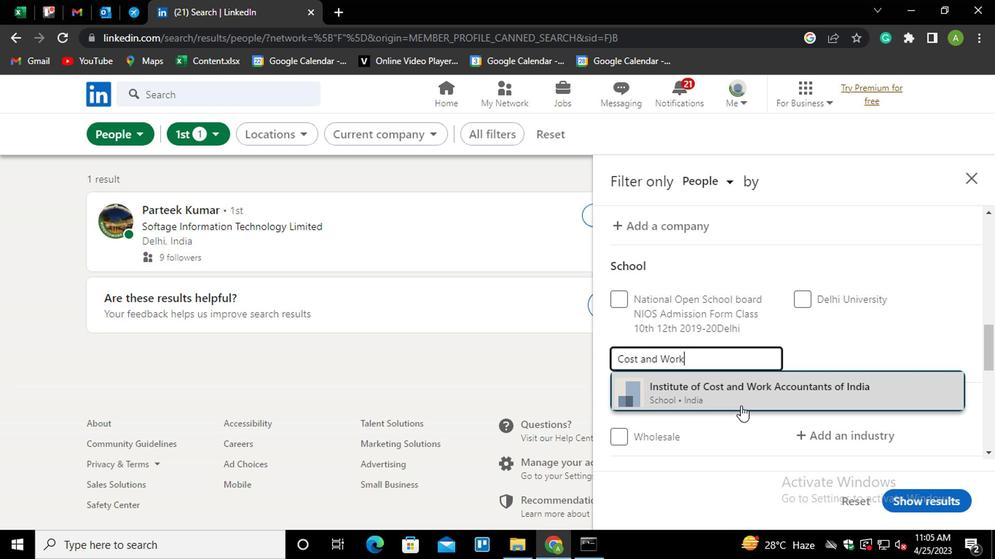 
Action: Mouse moved to (738, 403)
Screenshot: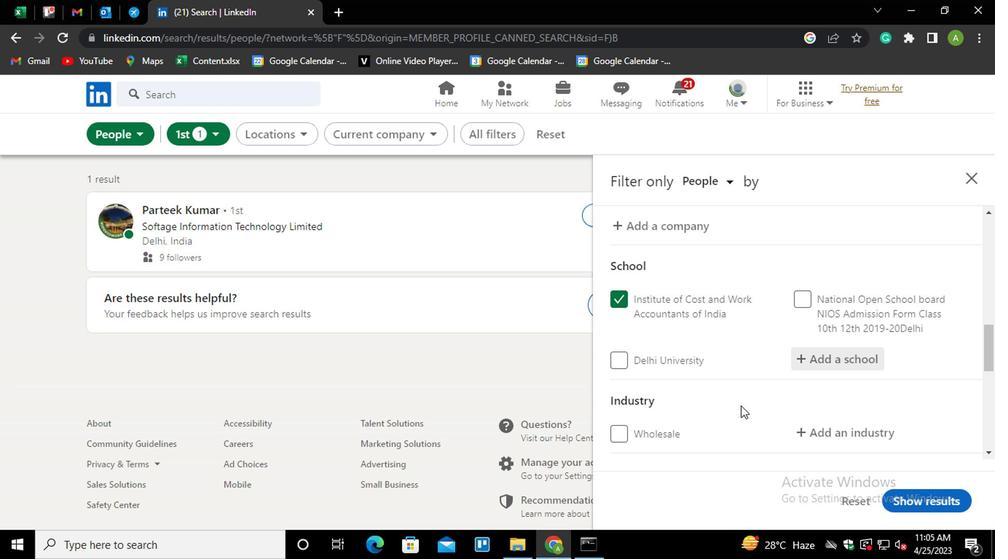 
Action: Mouse scrolled (738, 402) with delta (0, -1)
Screenshot: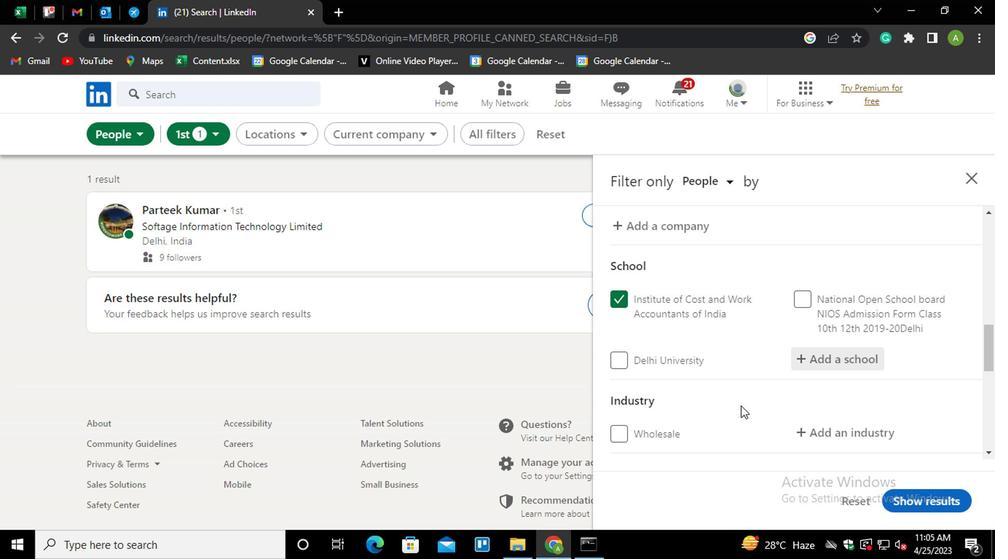 
Action: Mouse moved to (808, 356)
Screenshot: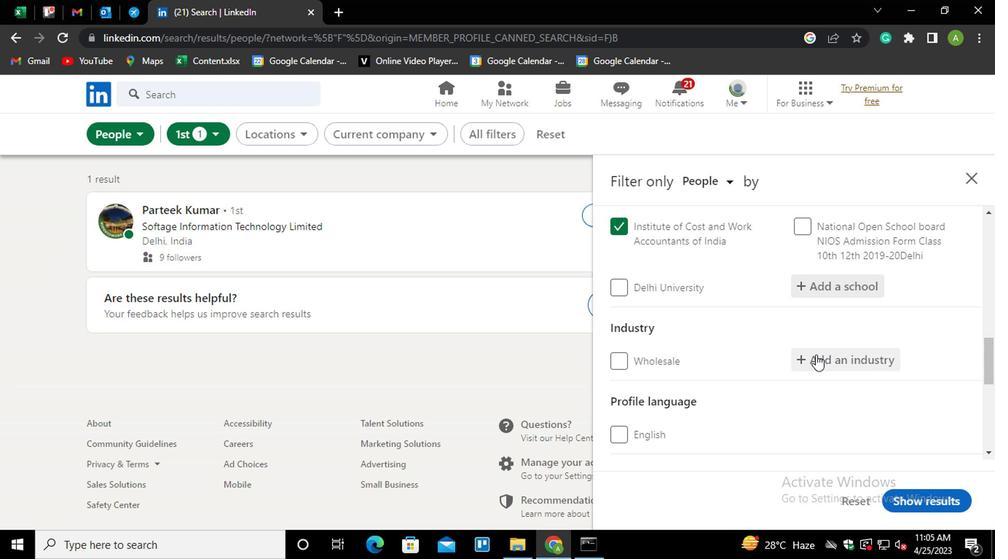 
Action: Mouse pressed left at (808, 356)
Screenshot: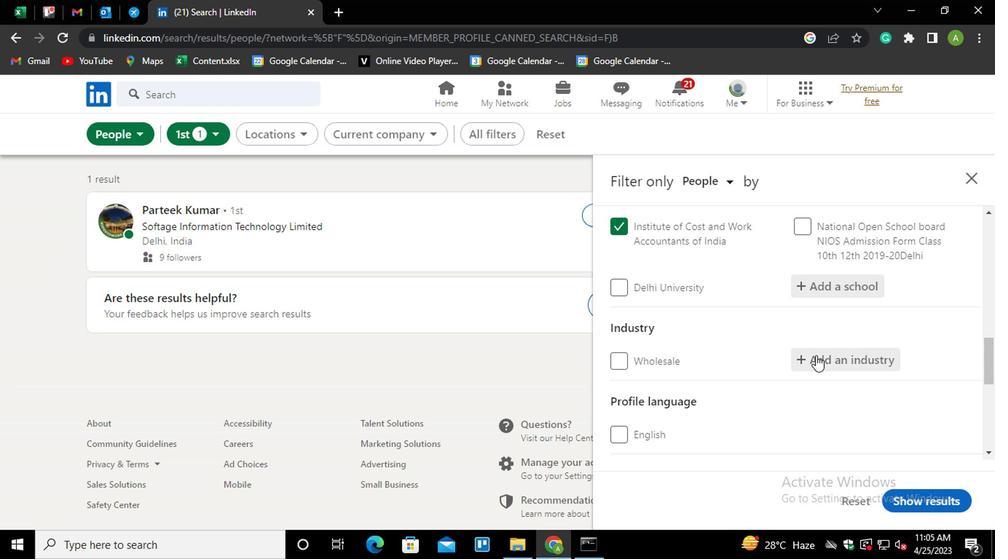 
Action: Mouse moved to (808, 357)
Screenshot: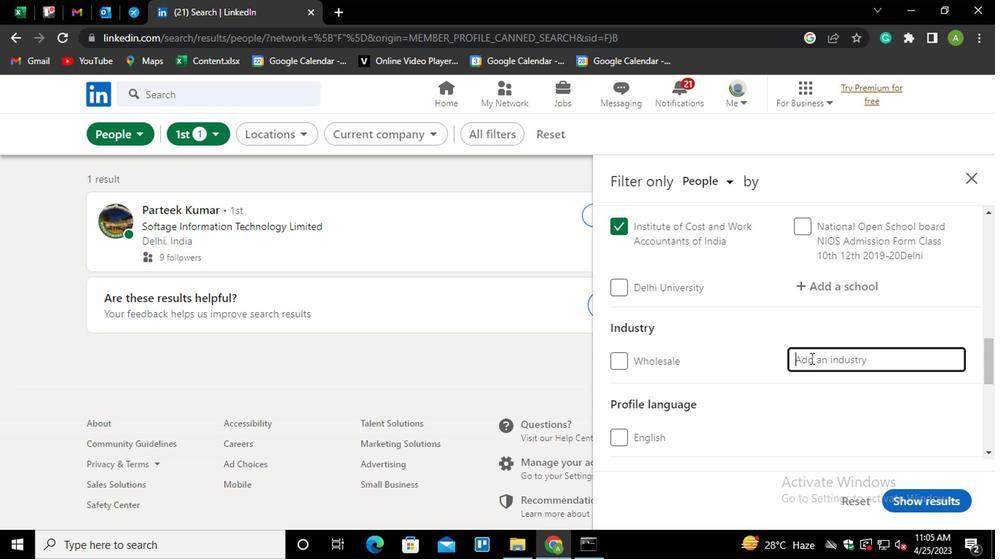 
Action: Mouse pressed left at (808, 357)
Screenshot: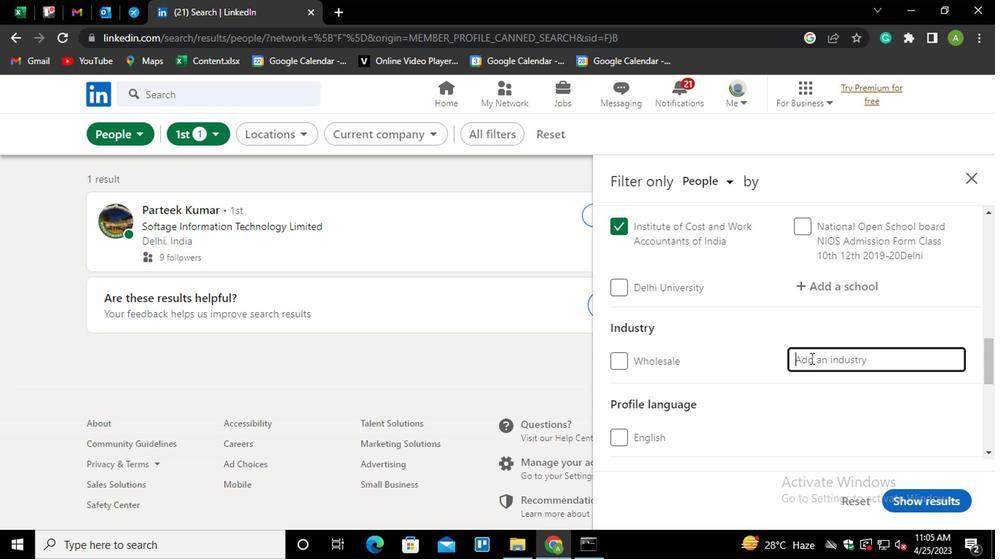 
Action: Mouse moved to (809, 357)
Screenshot: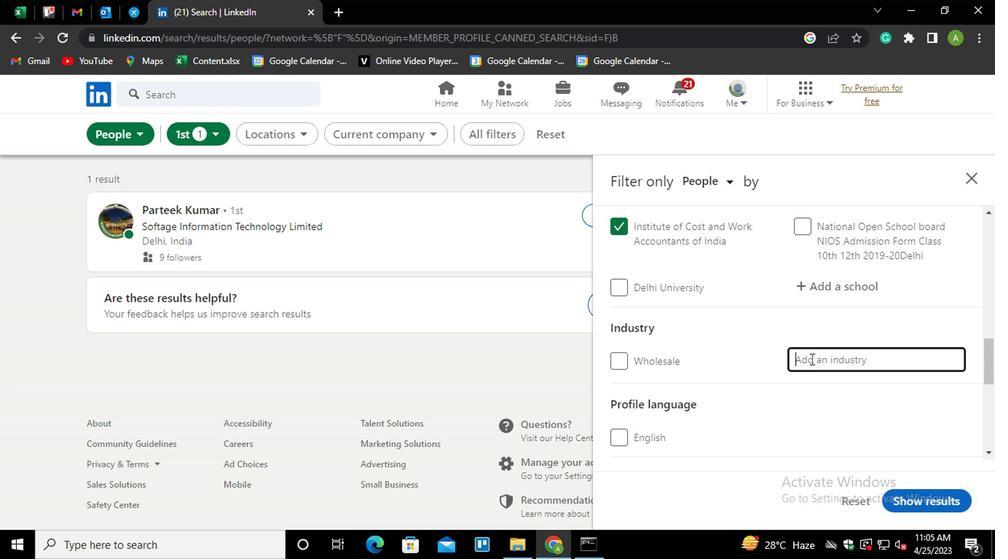 
Action: Key pressed <Key.shift>BARS<Key.down><Key.enter>
Screenshot: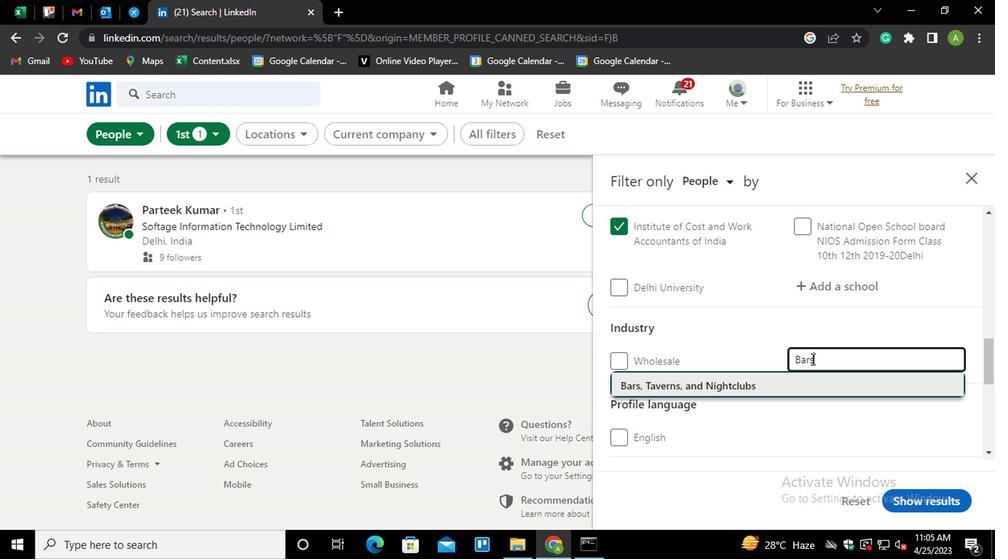 
Action: Mouse moved to (849, 361)
Screenshot: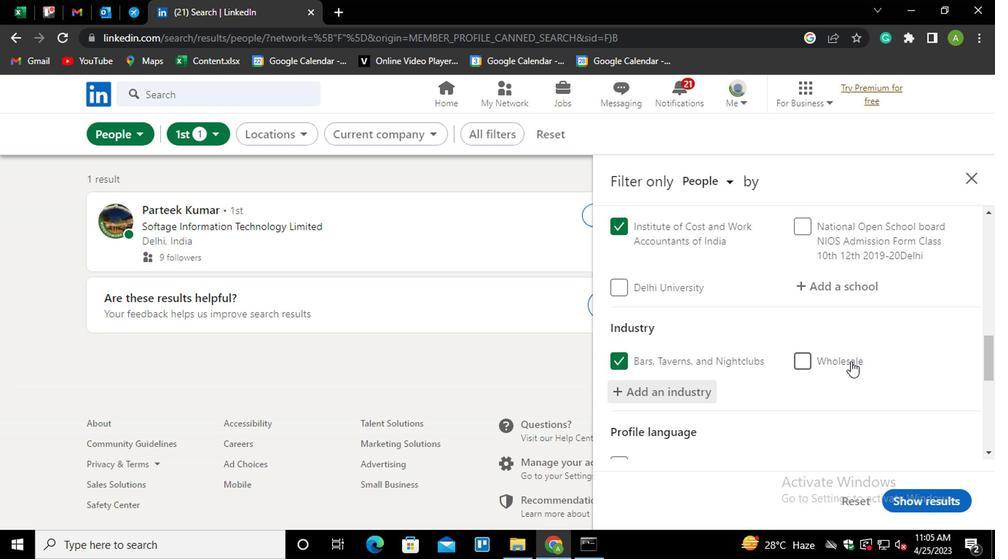 
Action: Mouse scrolled (849, 360) with delta (0, -1)
Screenshot: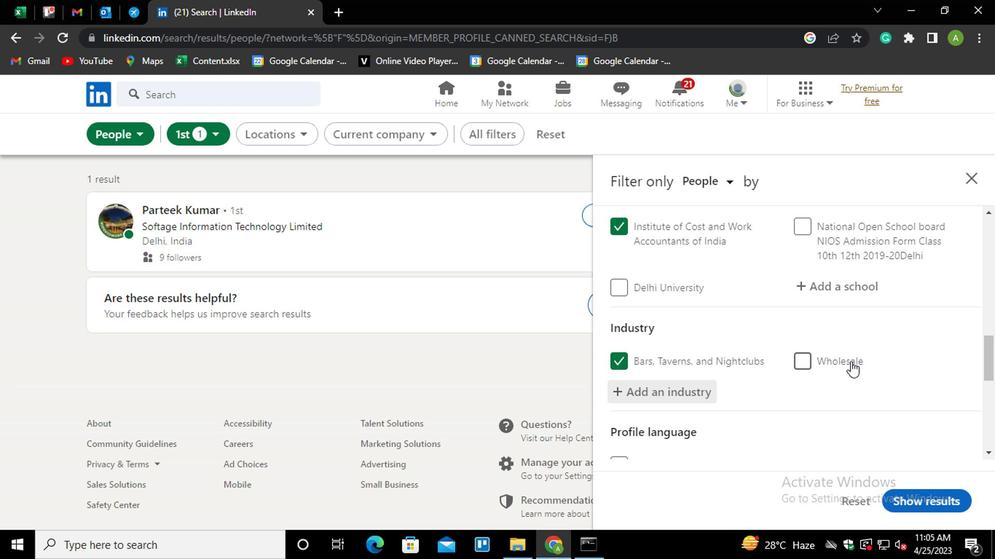 
Action: Mouse moved to (842, 365)
Screenshot: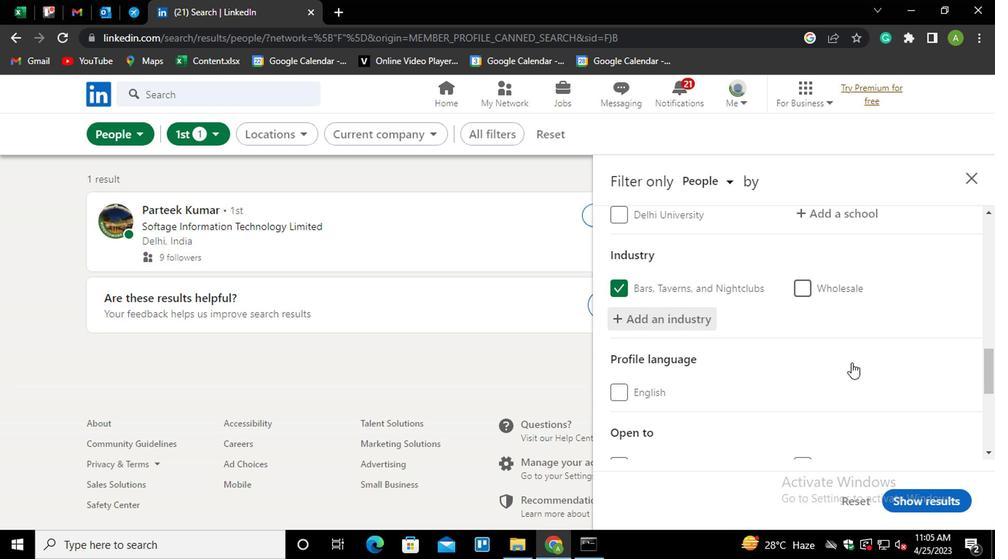 
Action: Mouse scrolled (842, 364) with delta (0, 0)
Screenshot: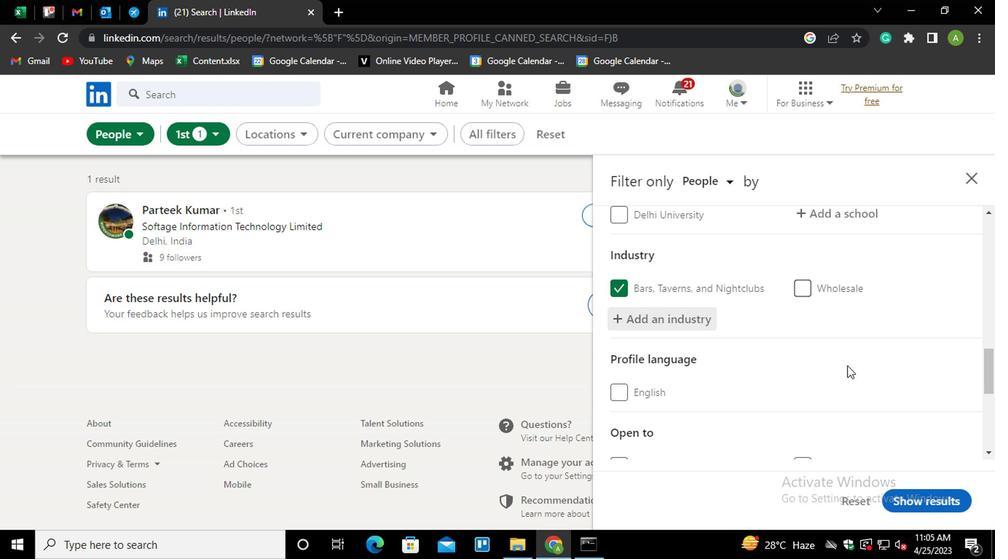 
Action: Mouse moved to (841, 365)
Screenshot: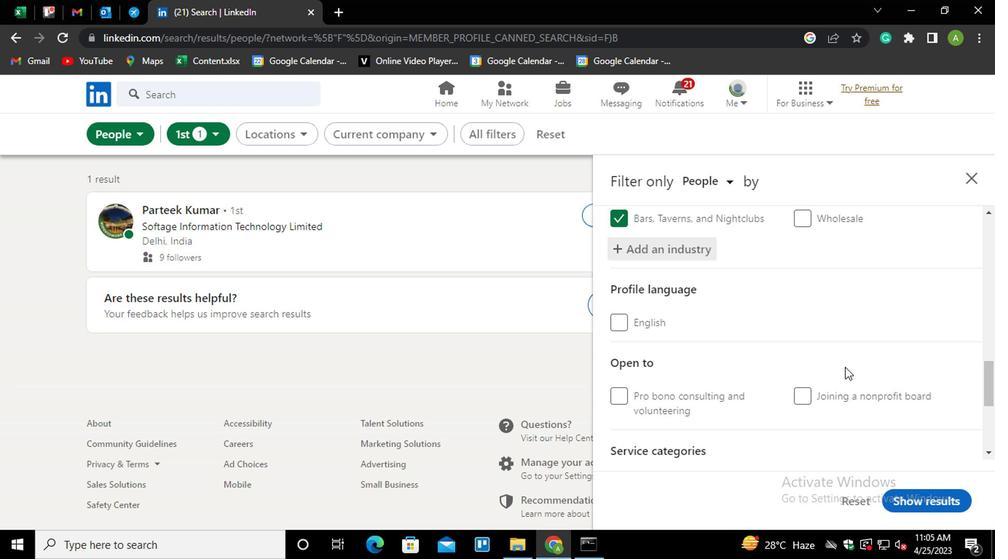 
Action: Mouse scrolled (841, 365) with delta (0, 0)
Screenshot: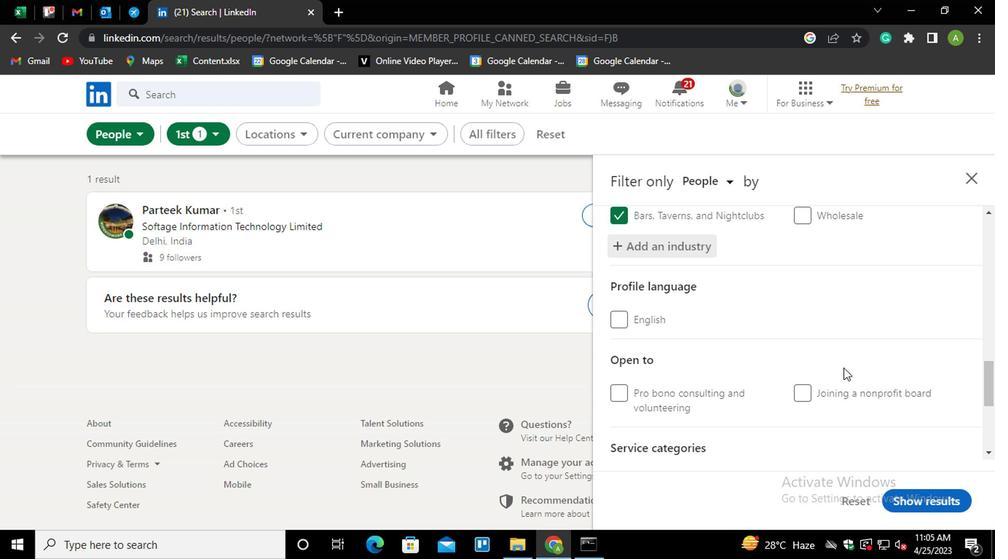 
Action: Mouse moved to (815, 365)
Screenshot: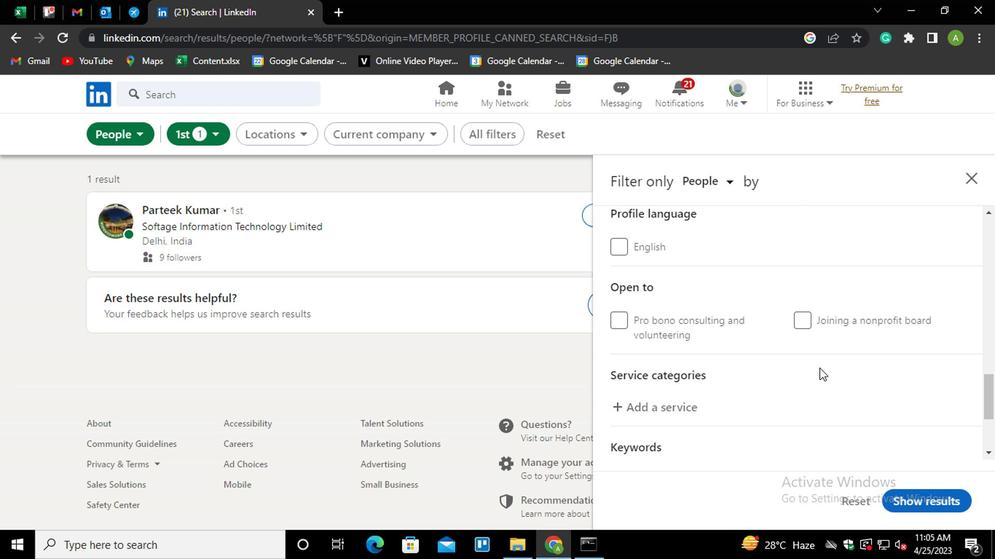 
Action: Mouse scrolled (815, 364) with delta (0, 0)
Screenshot: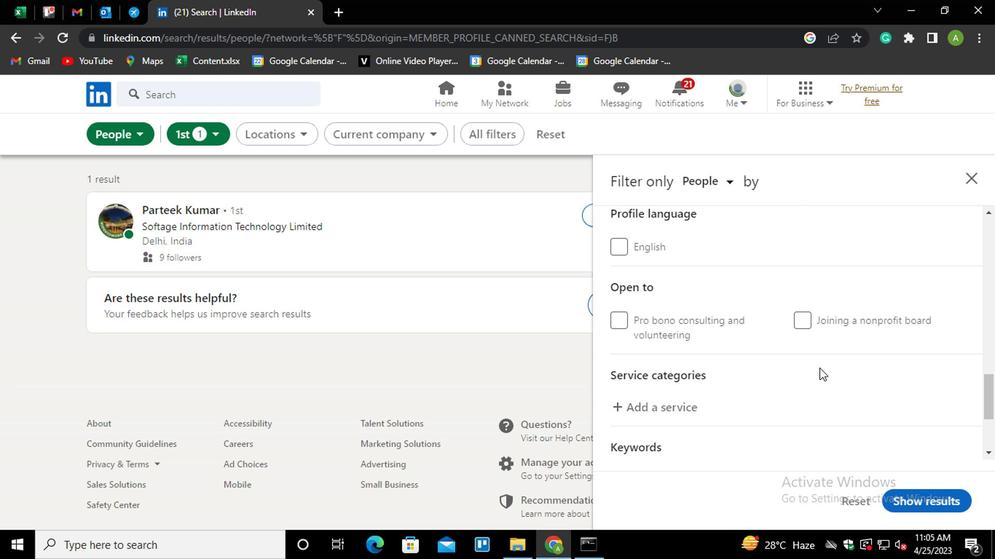 
Action: Mouse moved to (685, 328)
Screenshot: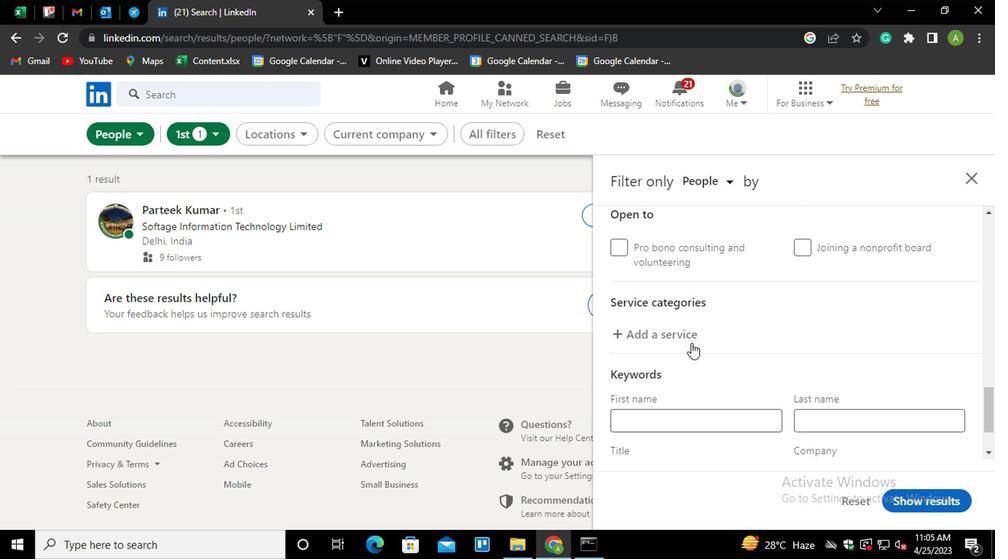 
Action: Mouse pressed left at (685, 328)
Screenshot: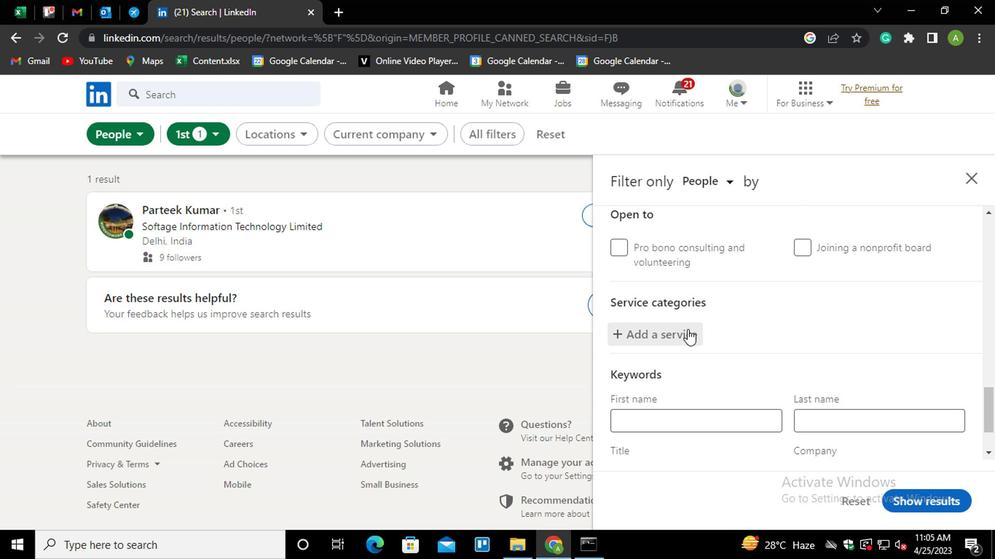 
Action: Key pressed <Key.shift>ASSISTANCE<Key.space><Key.shift>ADVERTISING
Screenshot: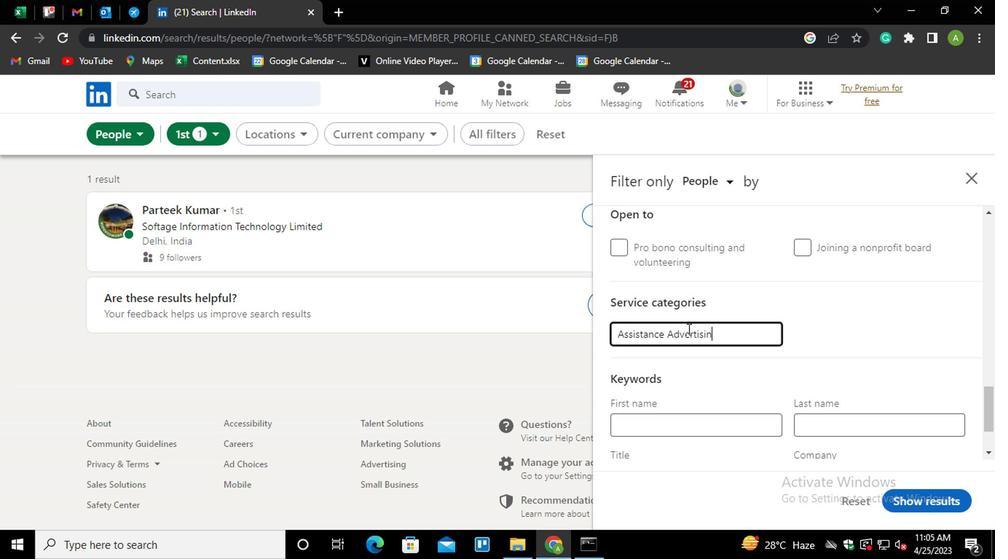 
Action: Mouse moved to (865, 343)
Screenshot: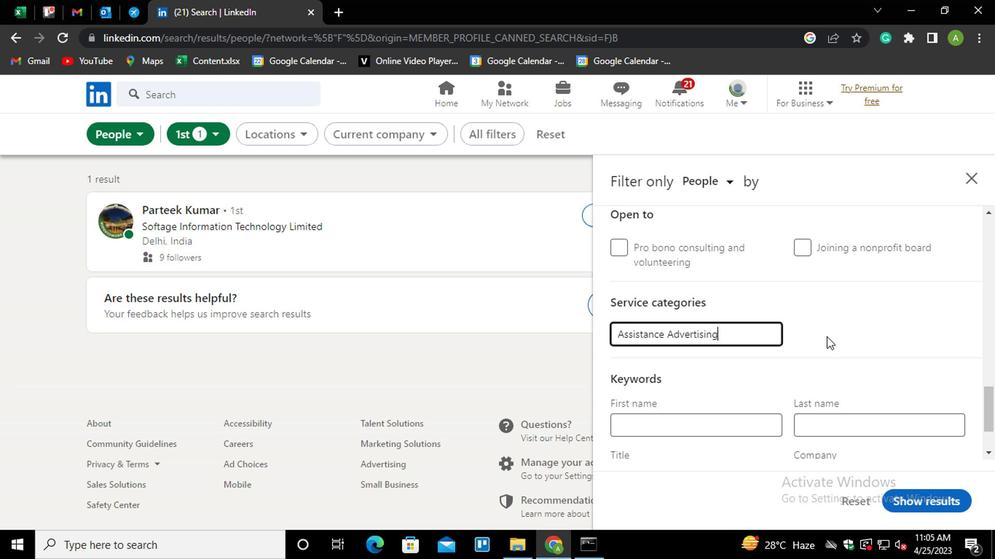 
Action: Mouse pressed left at (865, 343)
Screenshot: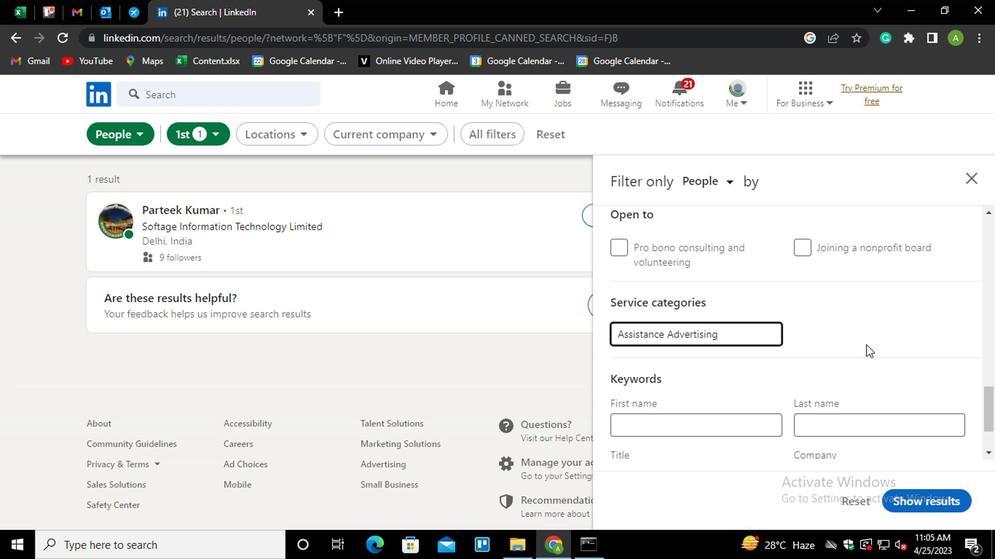 
Action: Mouse moved to (867, 345)
Screenshot: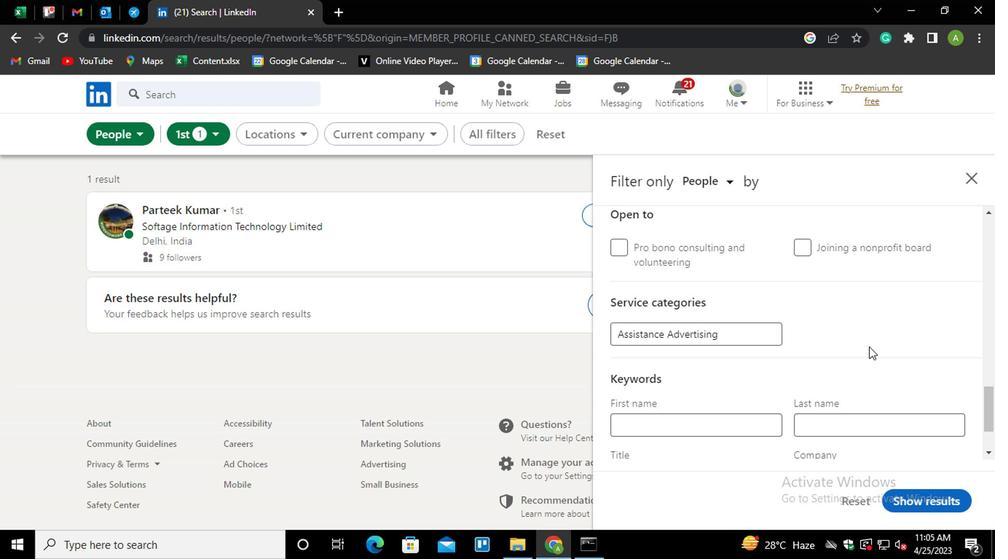 
Action: Mouse scrolled (867, 344) with delta (0, 0)
Screenshot: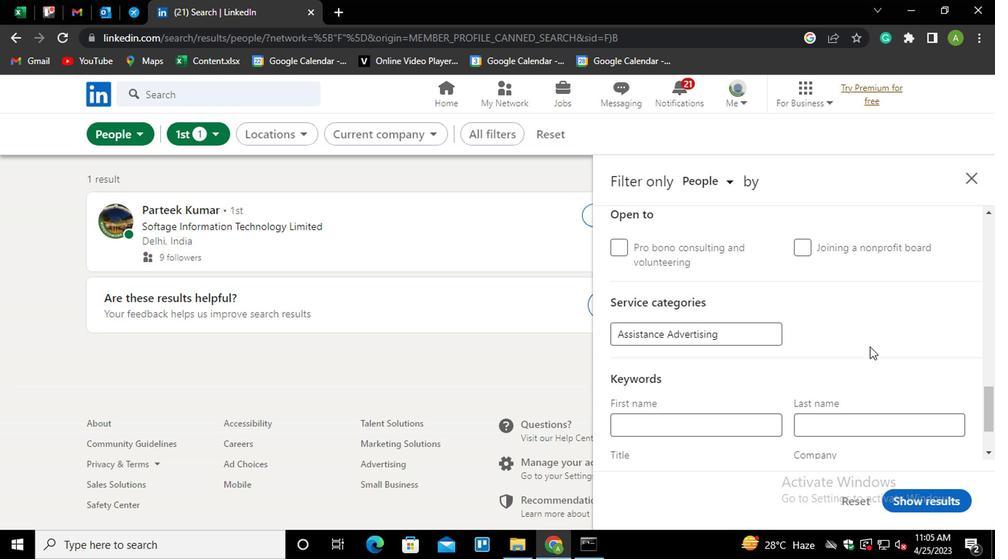 
Action: Mouse moved to (862, 343)
Screenshot: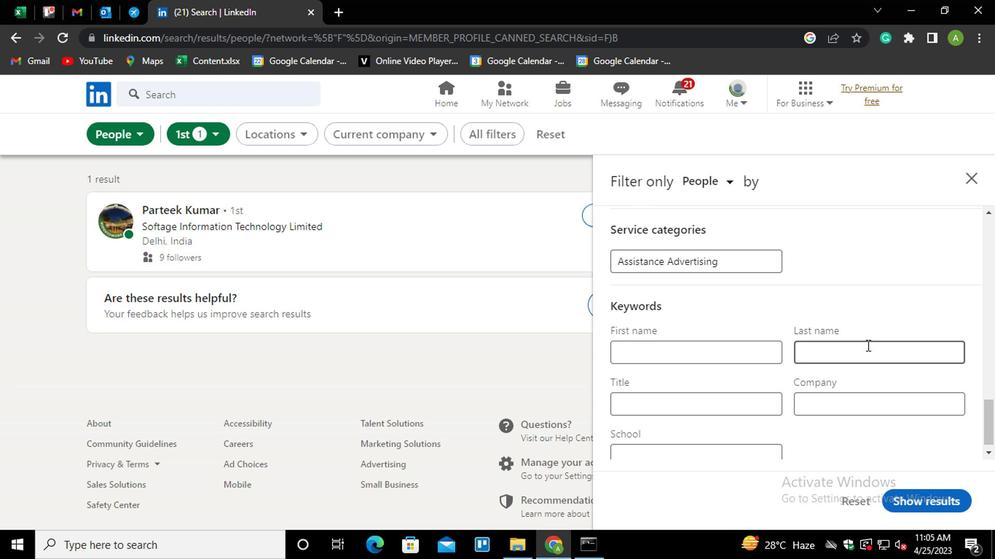 
Action: Mouse scrolled (862, 343) with delta (0, 0)
Screenshot: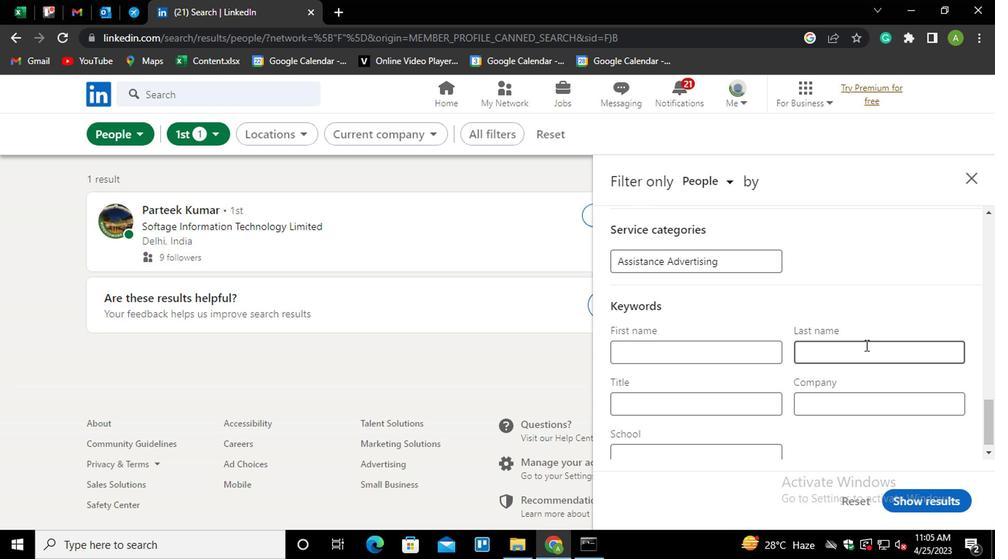 
Action: Mouse moved to (656, 388)
Screenshot: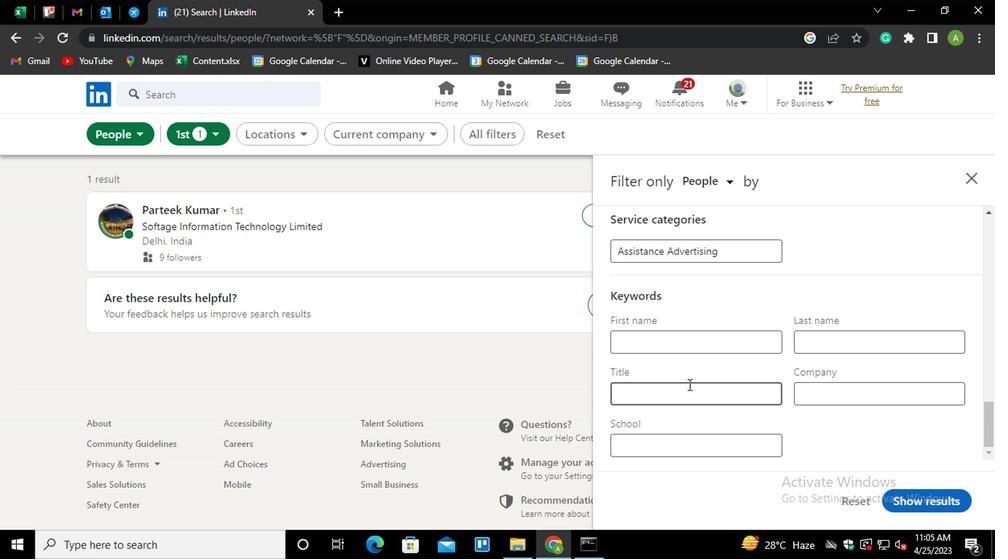 
Action: Mouse pressed left at (656, 388)
Screenshot: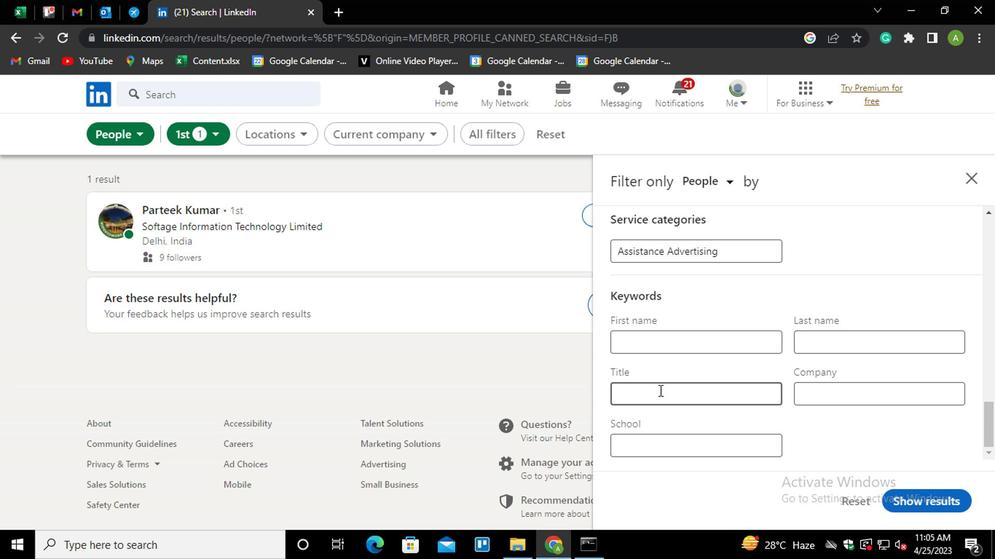 
Action: Mouse moved to (656, 389)
Screenshot: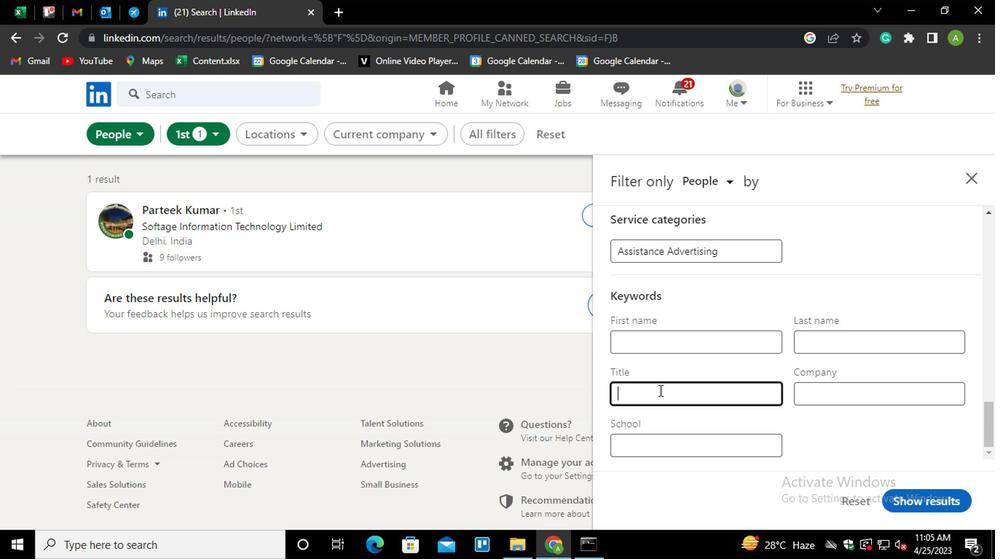 
Action: Key pressed <Key.shift_r>MARKETING<Key.space><Key.shift>DIRECT
Screenshot: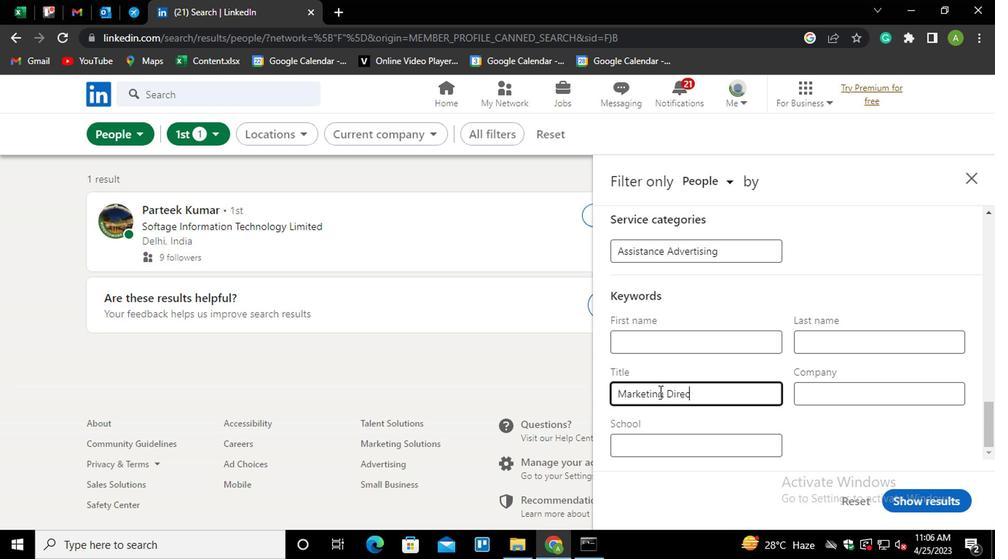 
Action: Mouse moved to (831, 428)
Screenshot: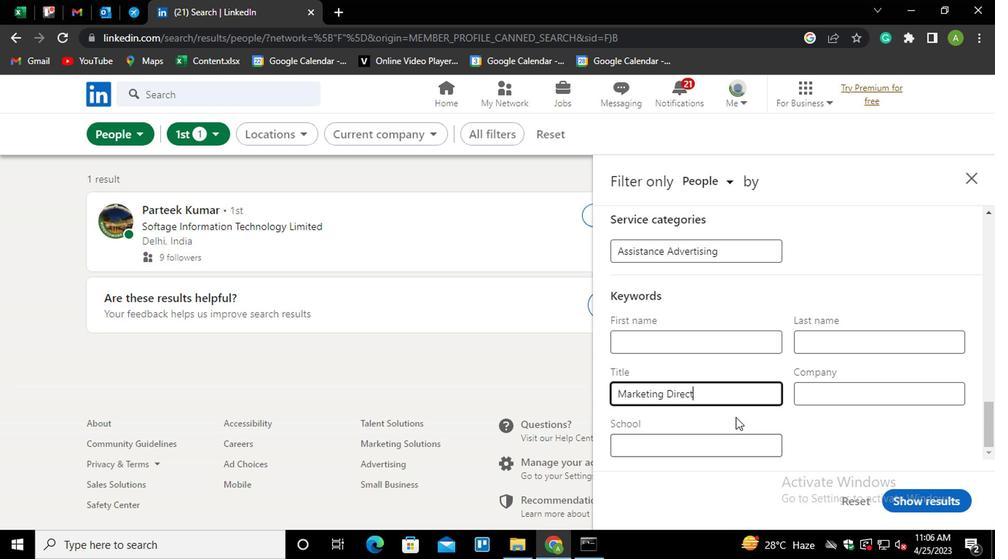
Action: Mouse pressed left at (831, 428)
Screenshot: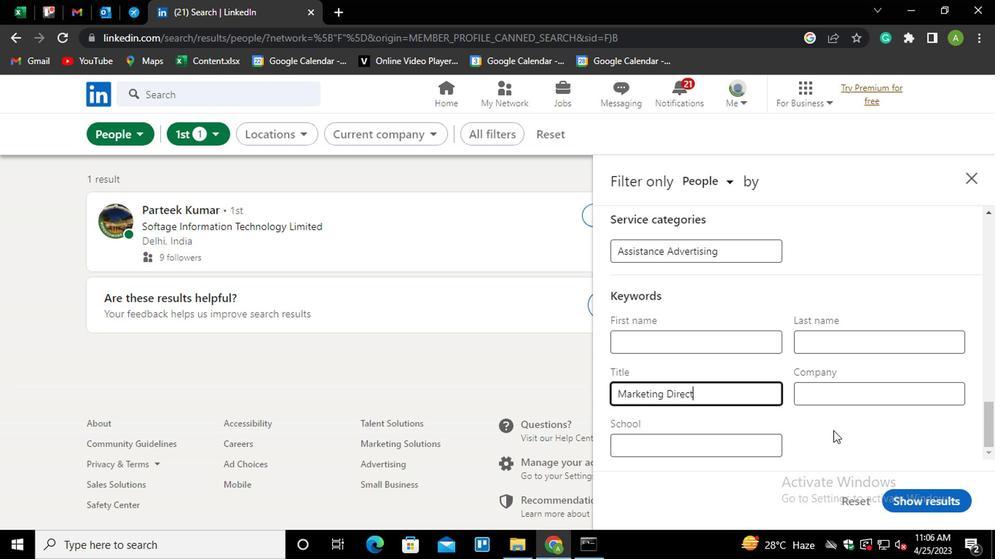 
Action: Mouse moved to (930, 492)
Screenshot: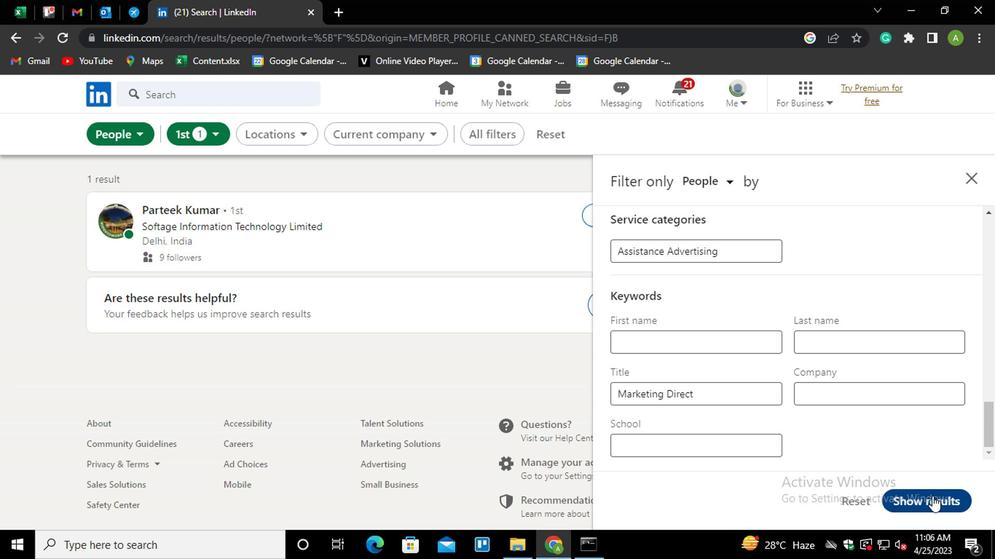 
Action: Mouse pressed left at (930, 492)
Screenshot: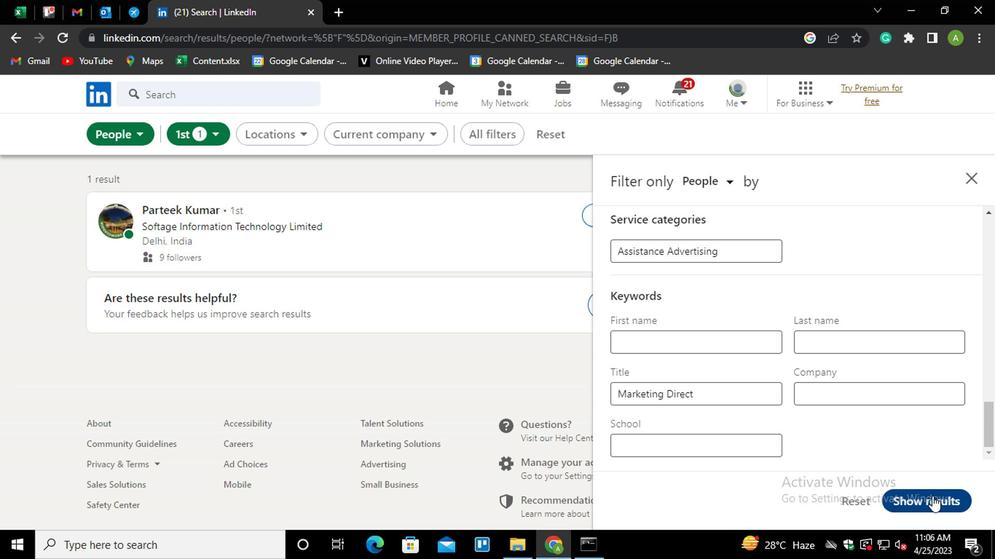 
Action: Mouse moved to (929, 493)
Screenshot: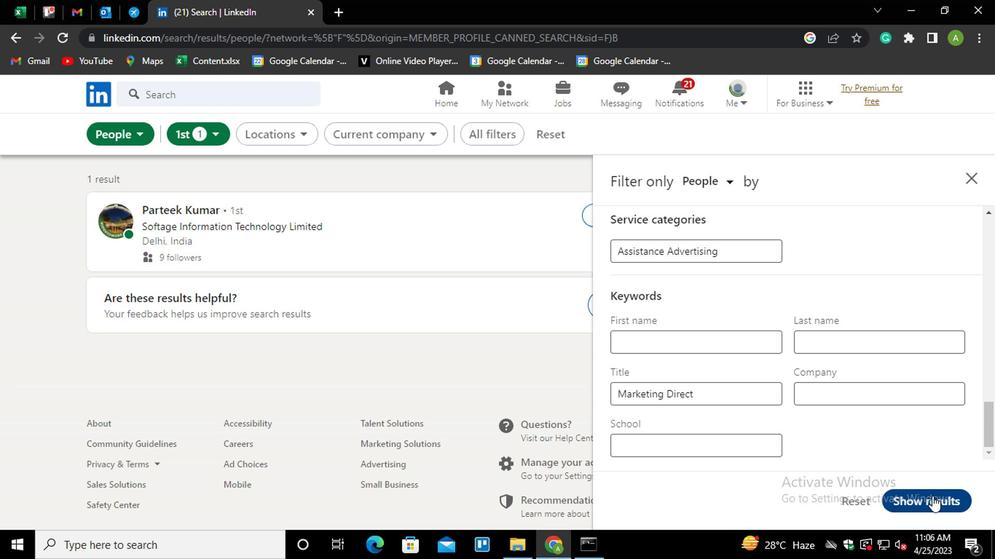 
